 Task: In Heading Arial with underline. Font size of heading  '18'Font style of data Calibri. Font size of data  9Alignment of headline & data Align center. Fill color in heading,  RedFont color of data Black Apply border in Data No BorderIn the sheet  Expense Tracker Logbookbook
Action: Mouse moved to (1005, 138)
Screenshot: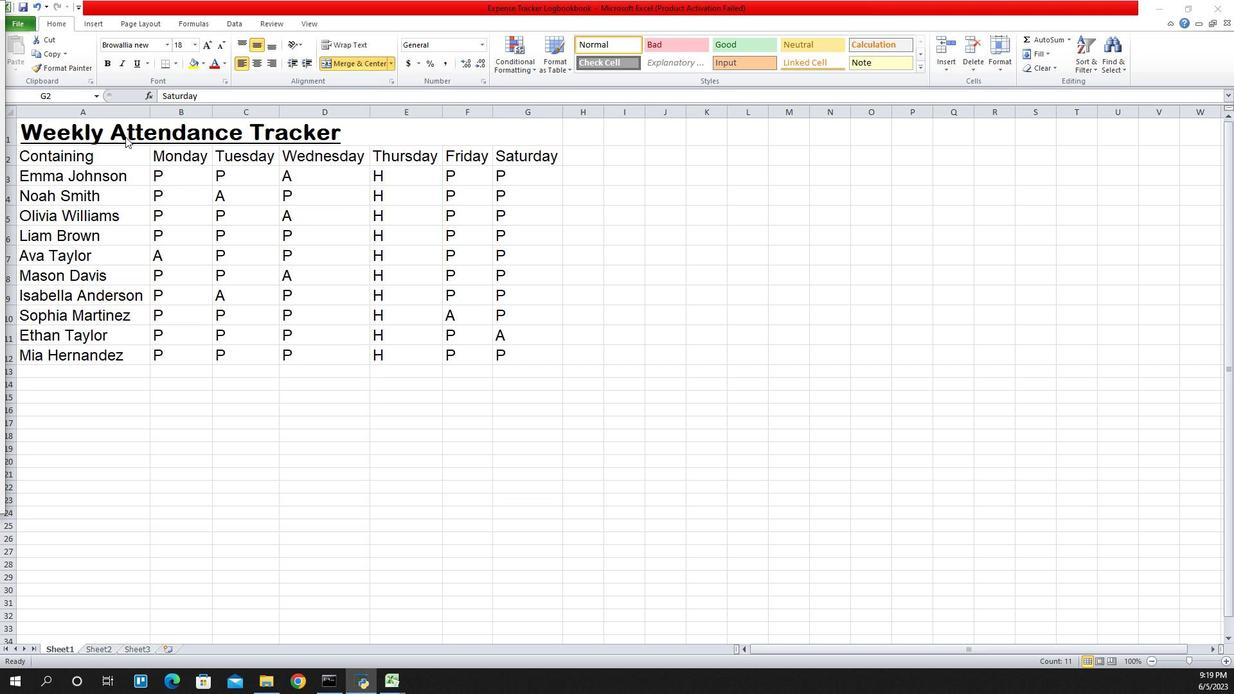 
Action: Mouse pressed left at (1005, 138)
Screenshot: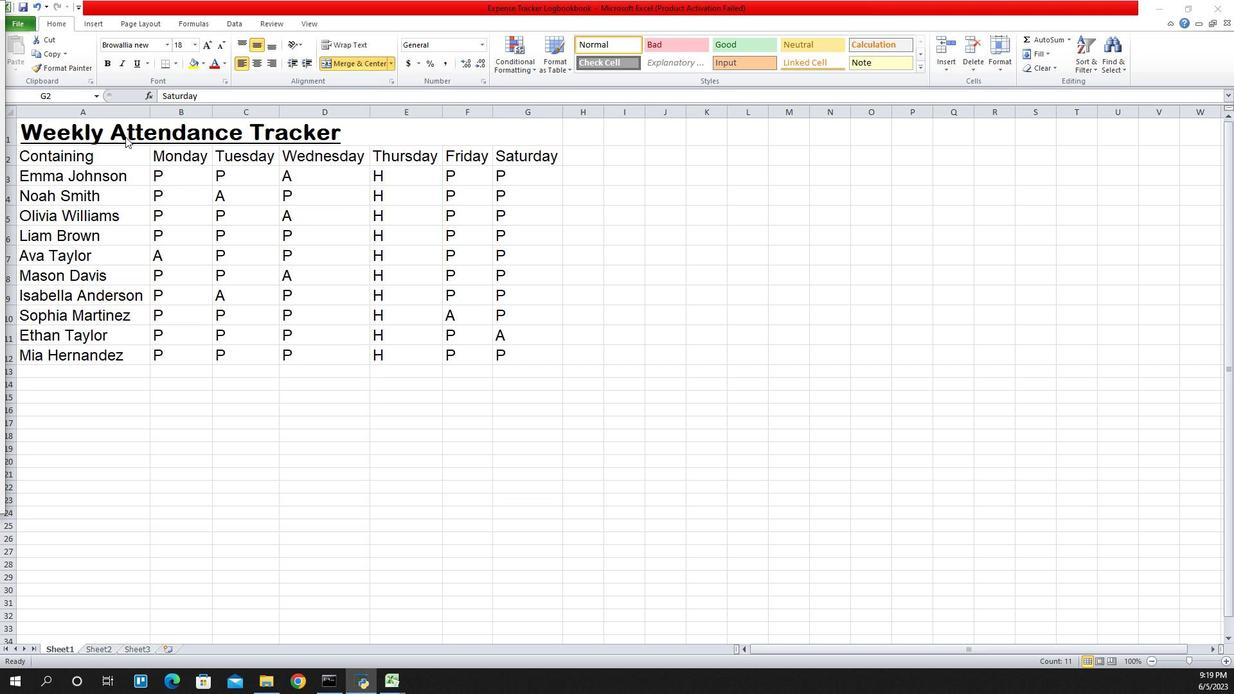 
Action: Mouse moved to (998, 138)
Screenshot: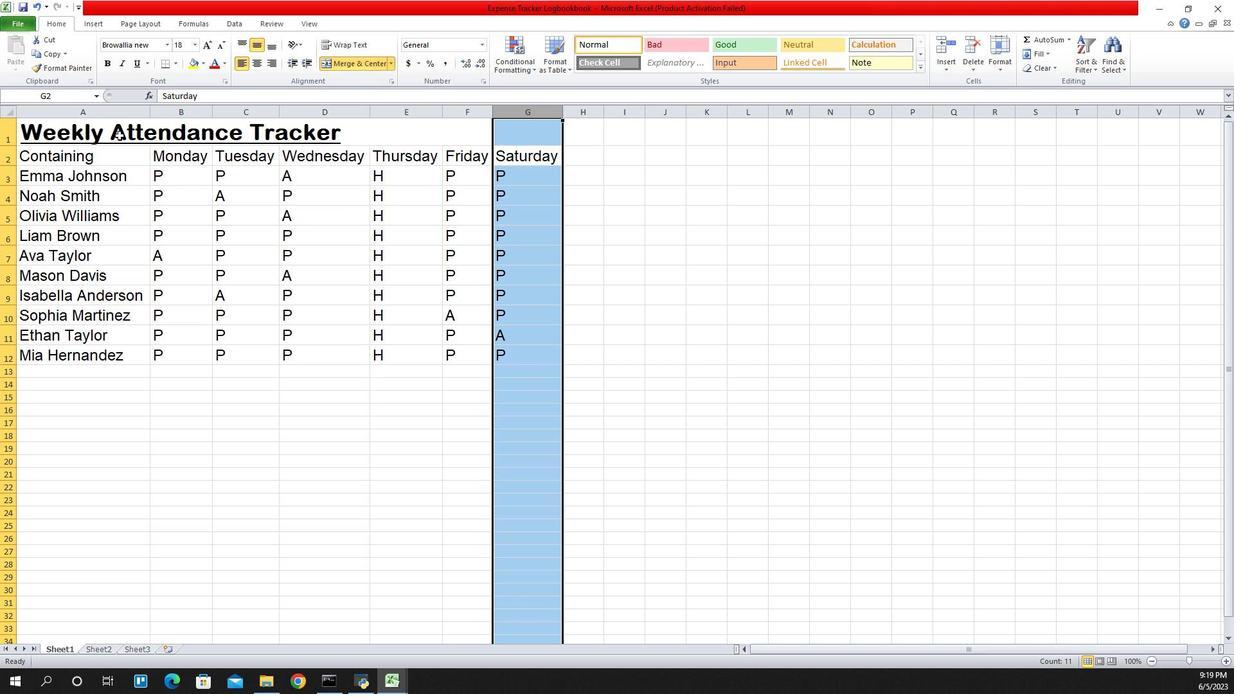 
Action: Mouse pressed left at (998, 138)
Screenshot: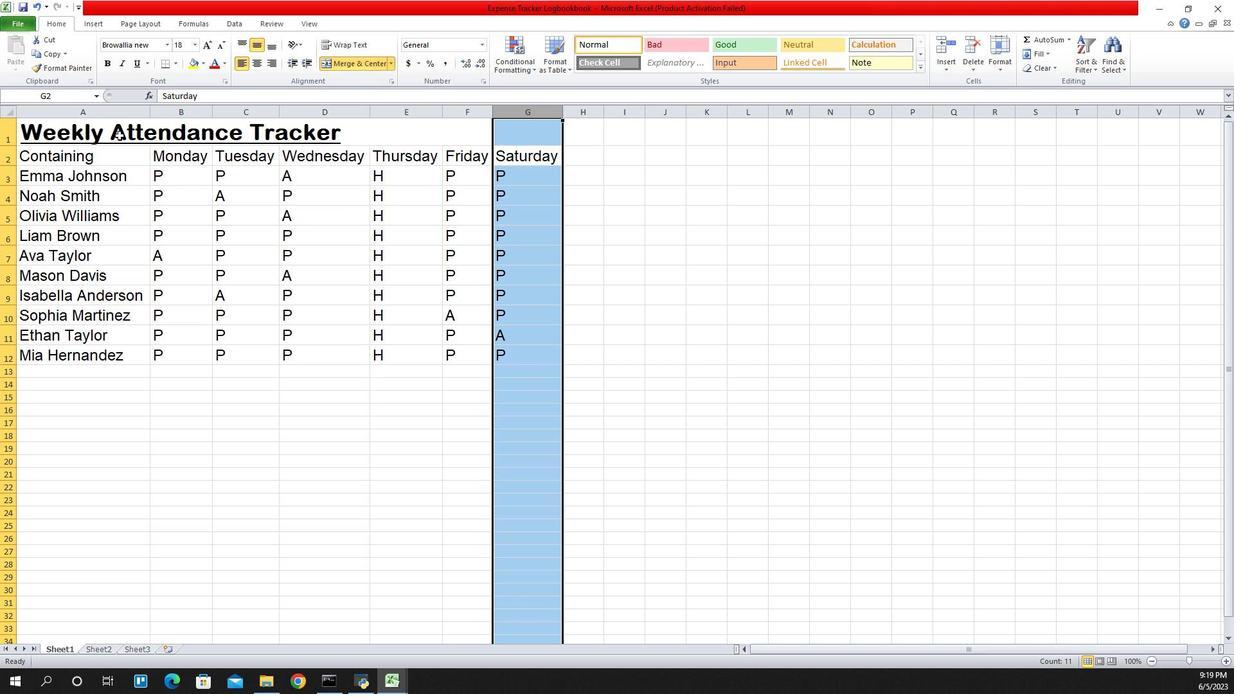 
Action: Mouse moved to (1044, 46)
Screenshot: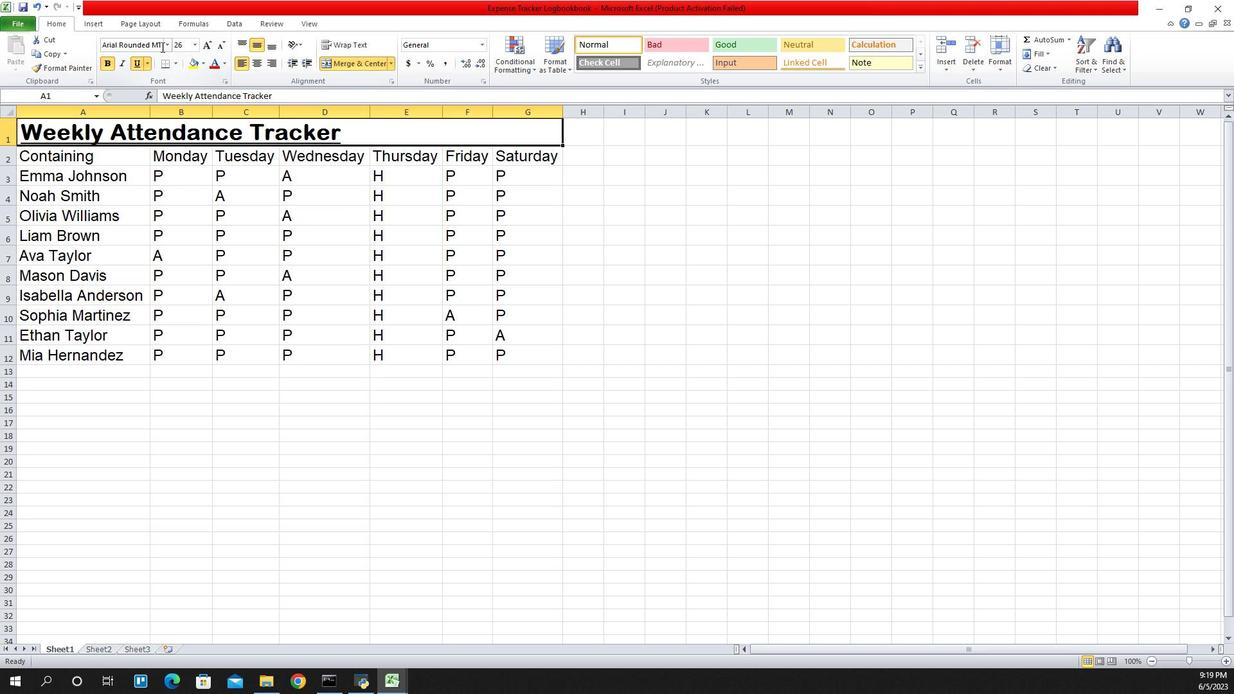 
Action: Mouse pressed left at (1044, 46)
Screenshot: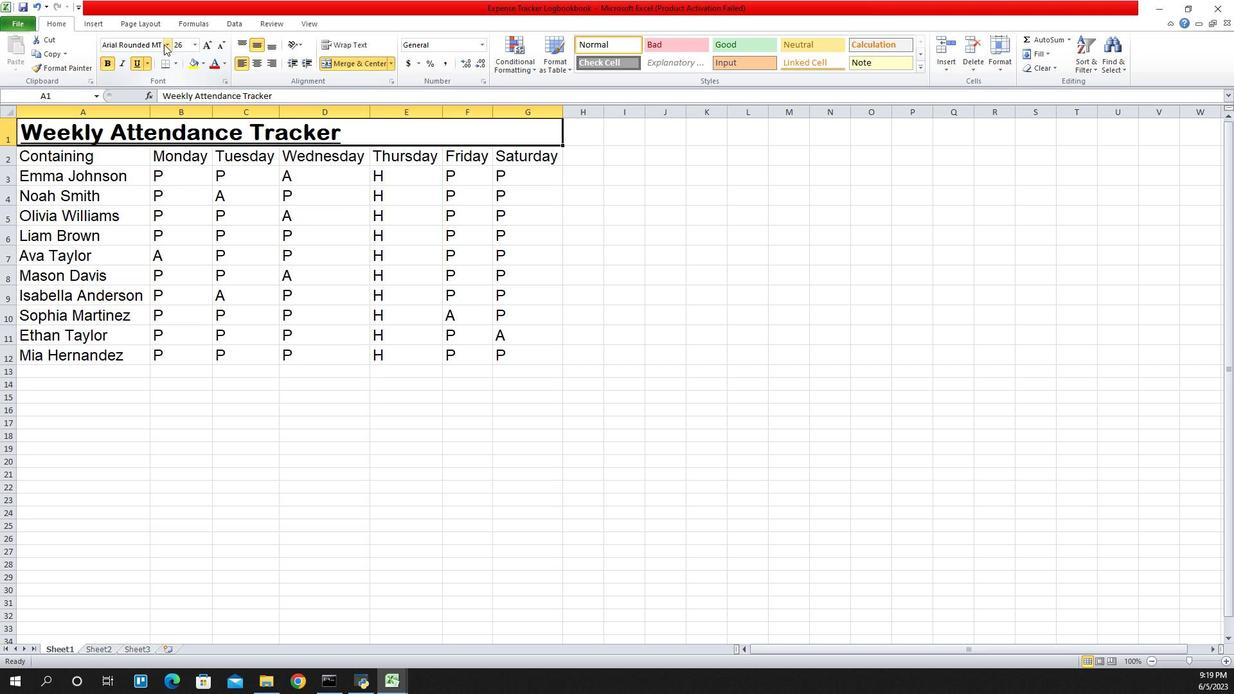 
Action: Mouse moved to (1021, 147)
Screenshot: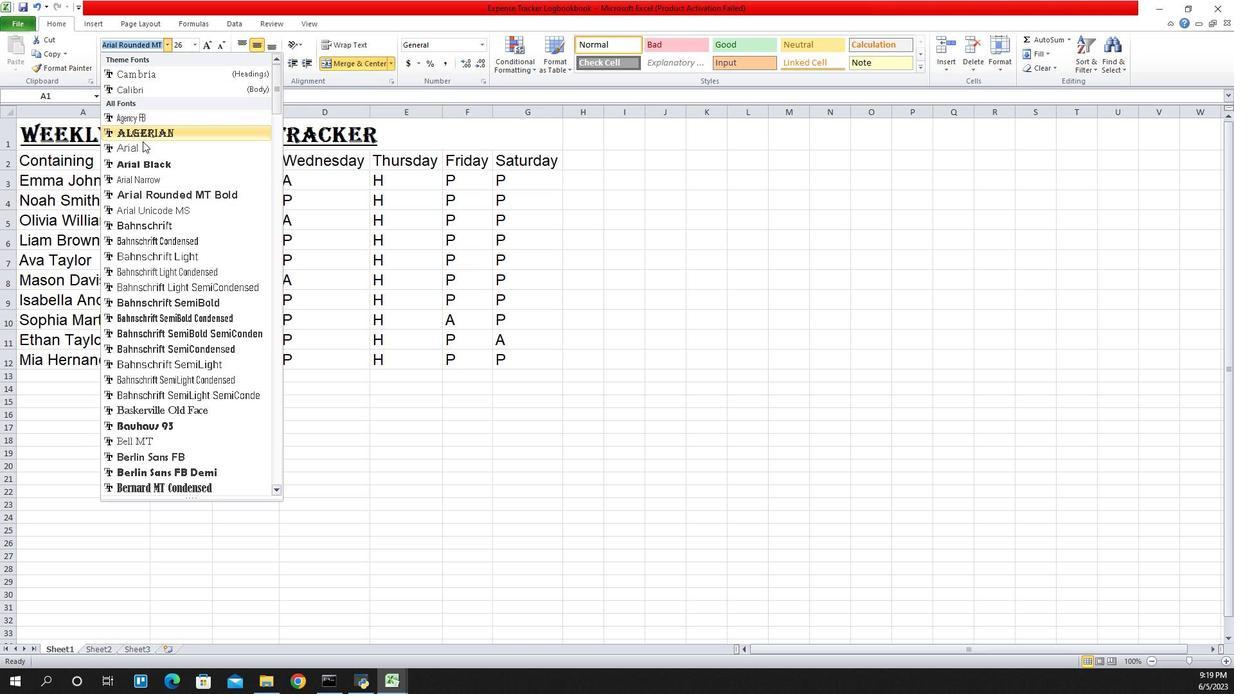 
Action: Mouse pressed left at (1021, 147)
Screenshot: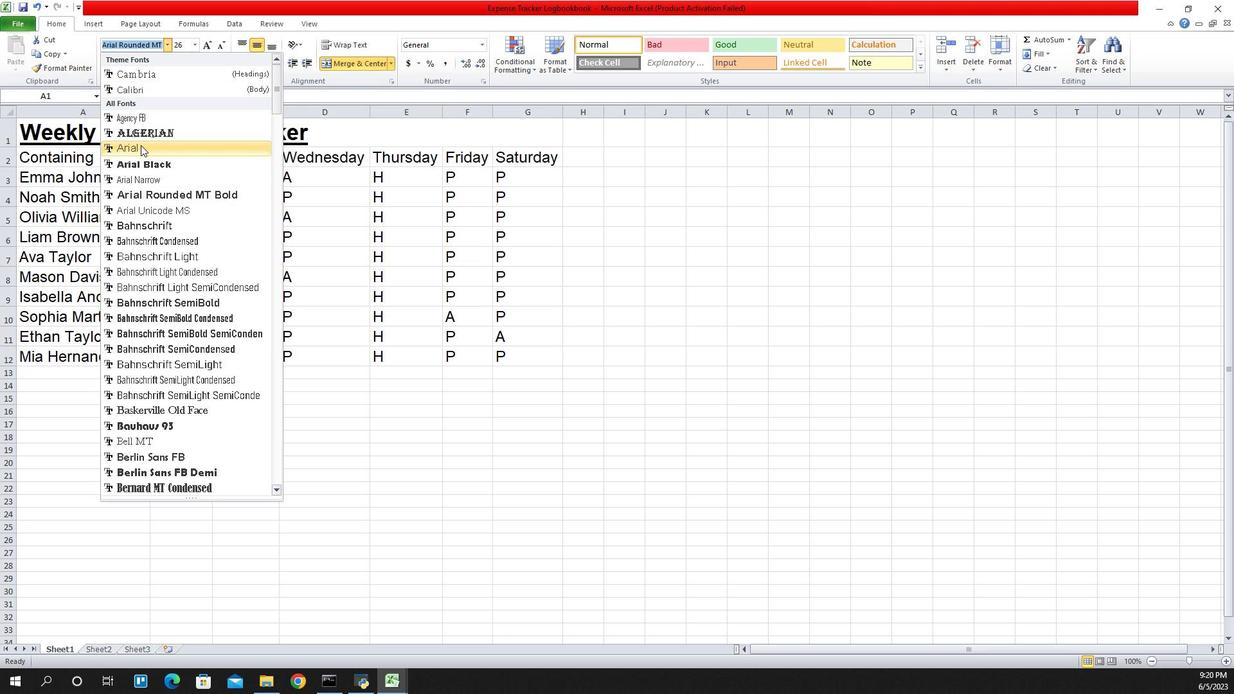 
Action: Mouse moved to (1018, 64)
Screenshot: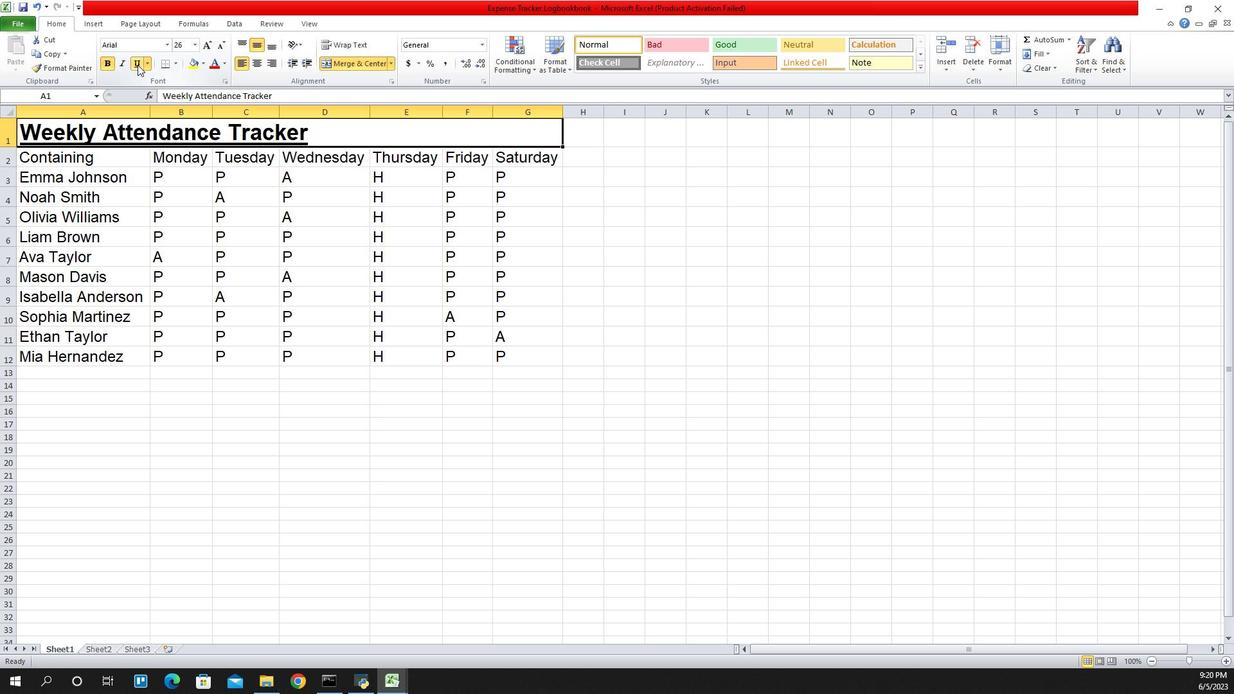 
Action: Mouse pressed left at (1018, 64)
Screenshot: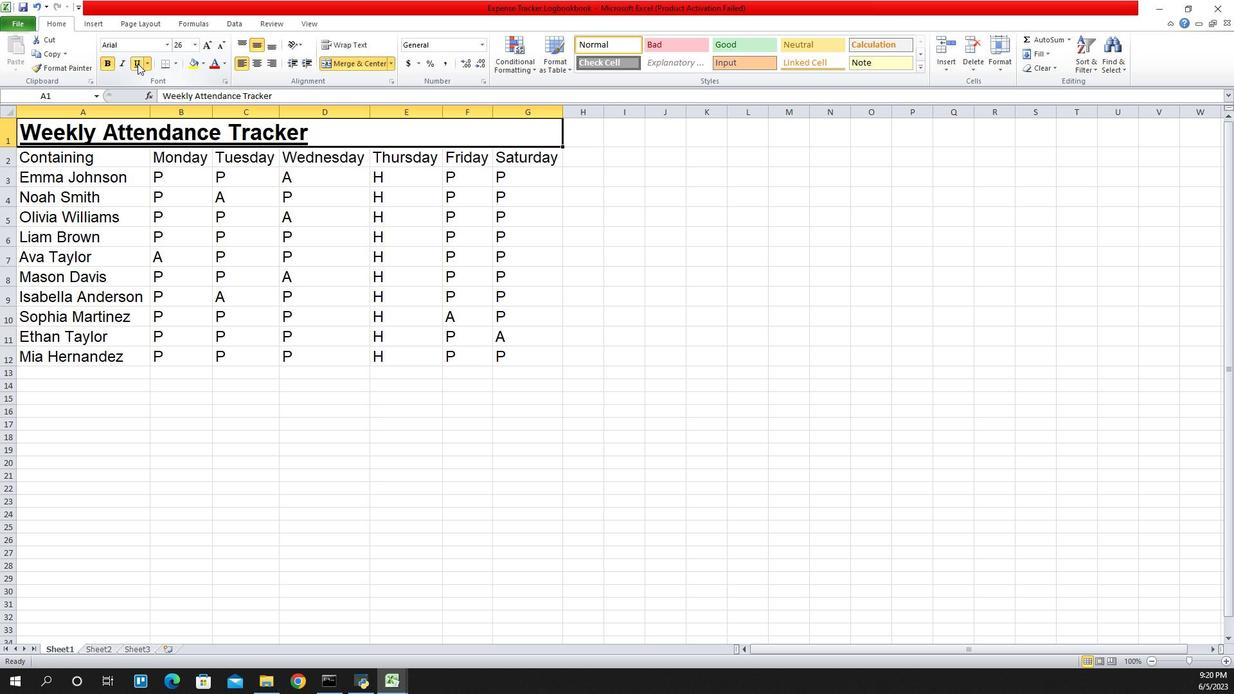 
Action: Mouse pressed left at (1018, 64)
Screenshot: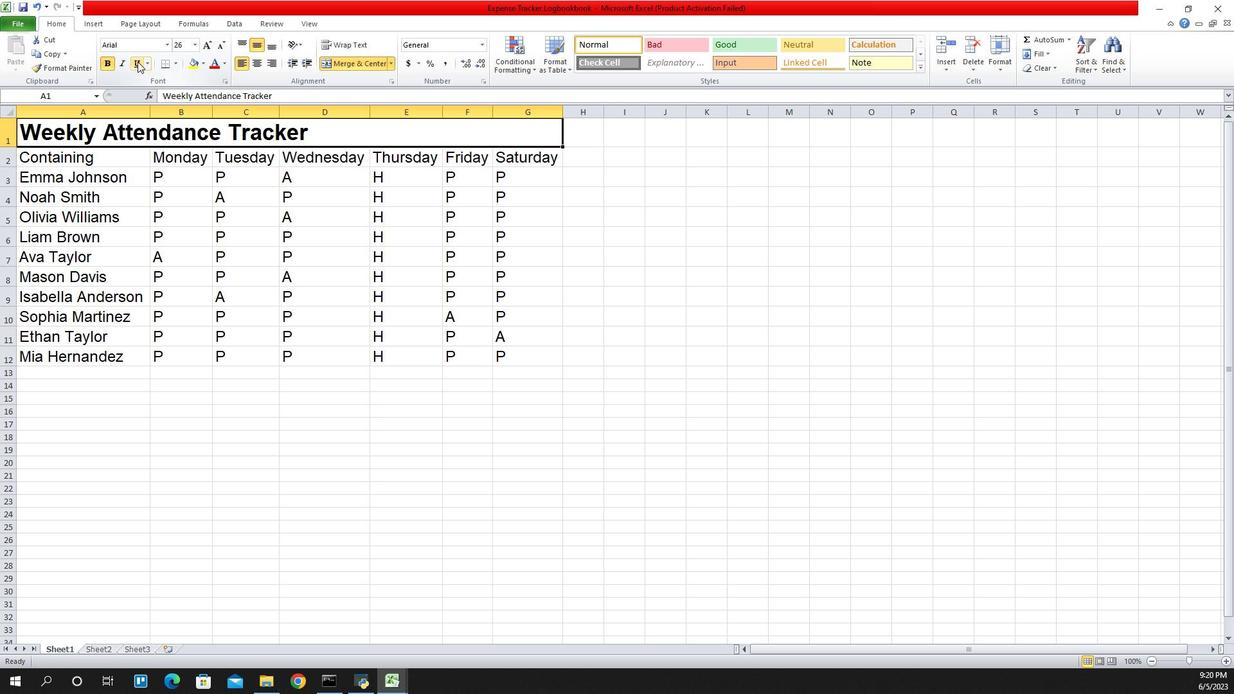 
Action: Mouse moved to (1077, 52)
Screenshot: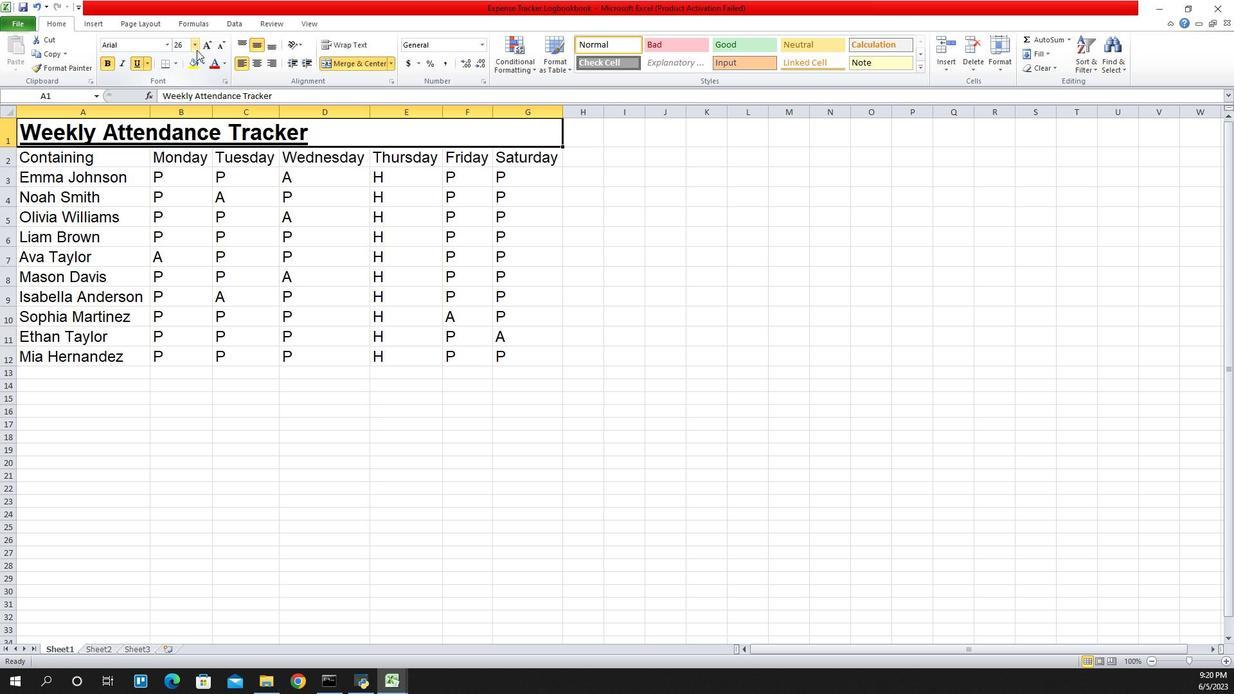 
Action: Mouse pressed left at (1077, 52)
Screenshot: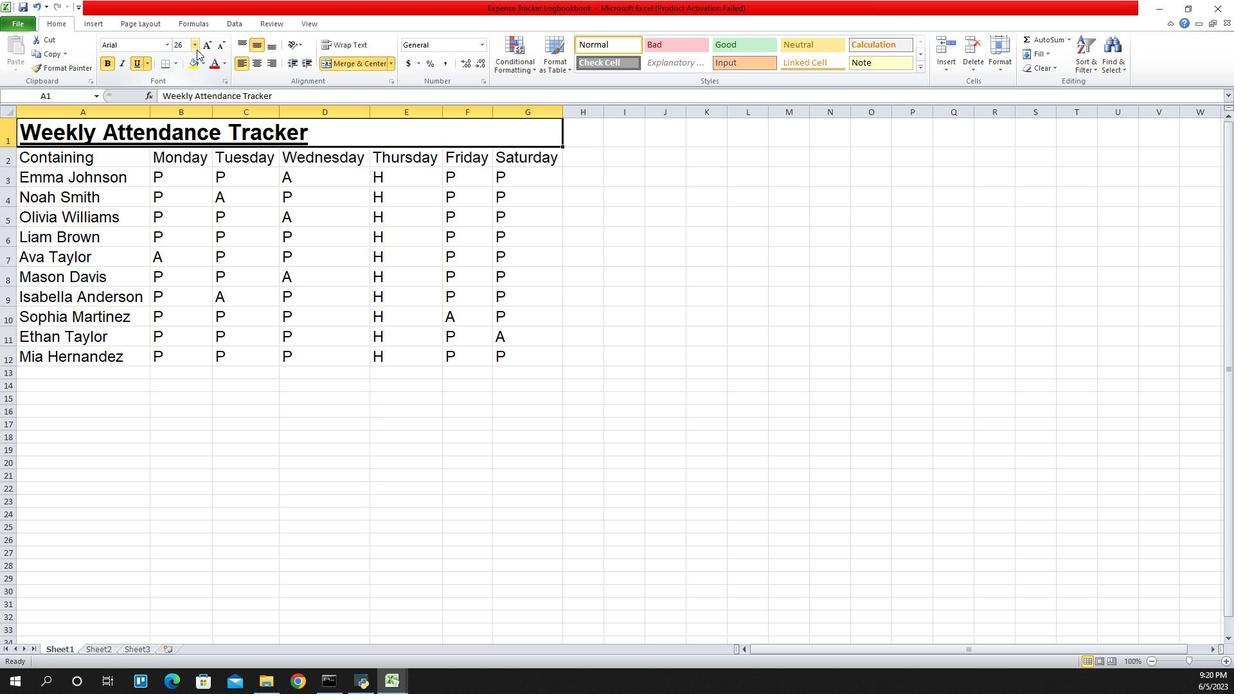 
Action: Mouse moved to (1059, 138)
Screenshot: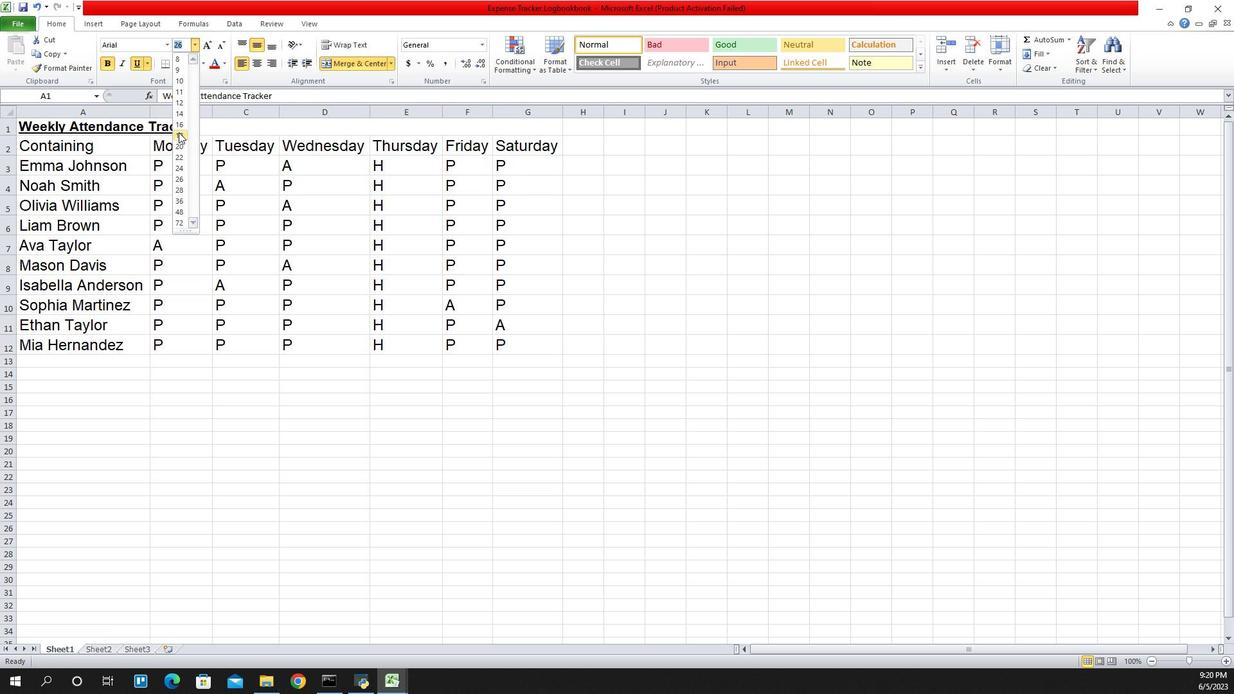 
Action: Mouse pressed left at (1059, 138)
Screenshot: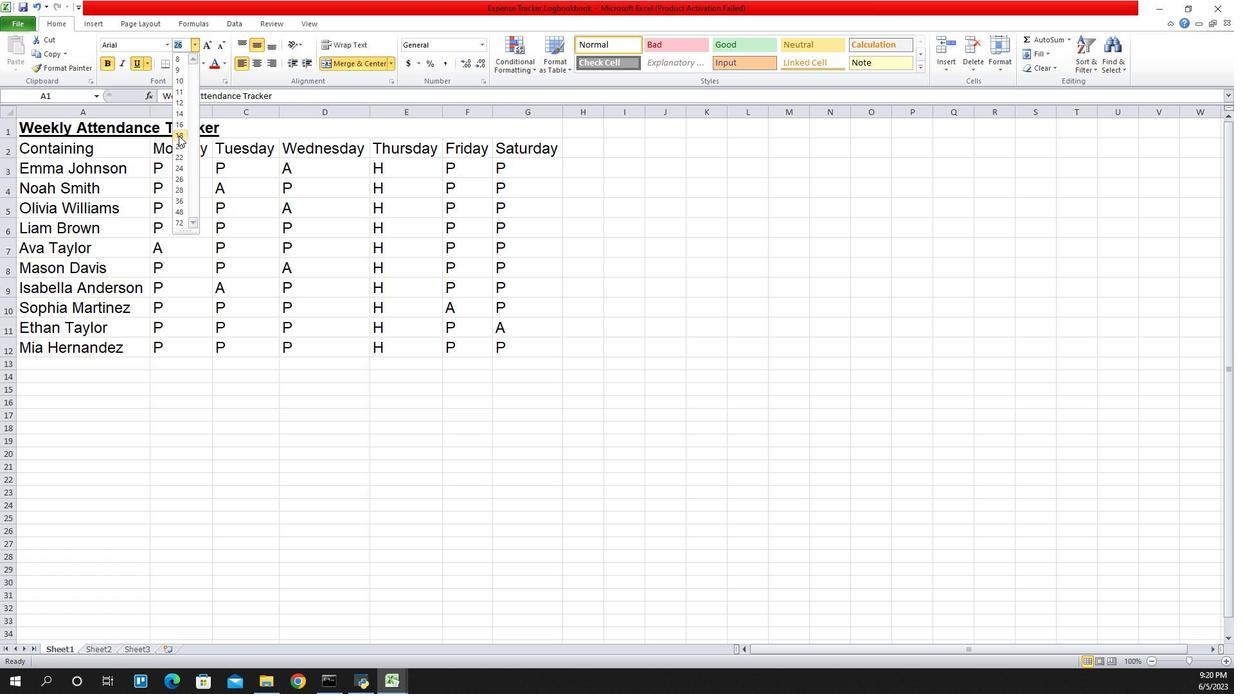 
Action: Mouse moved to (935, 151)
Screenshot: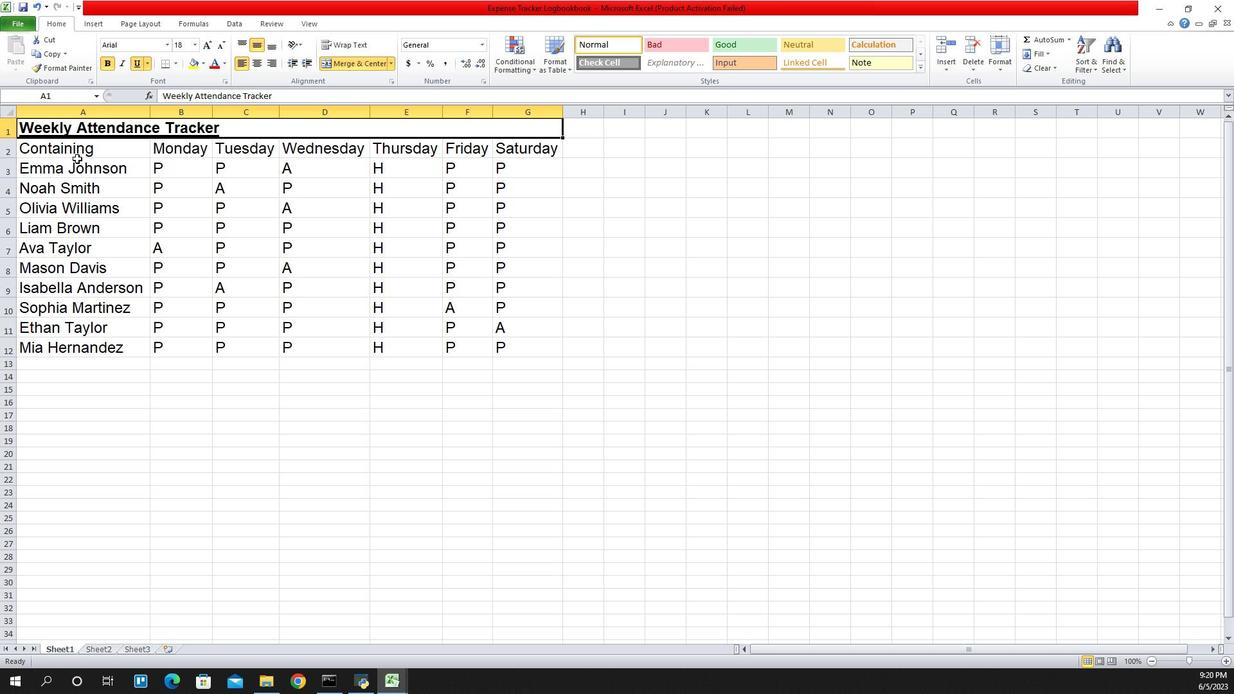 
Action: Mouse pressed left at (935, 151)
Screenshot: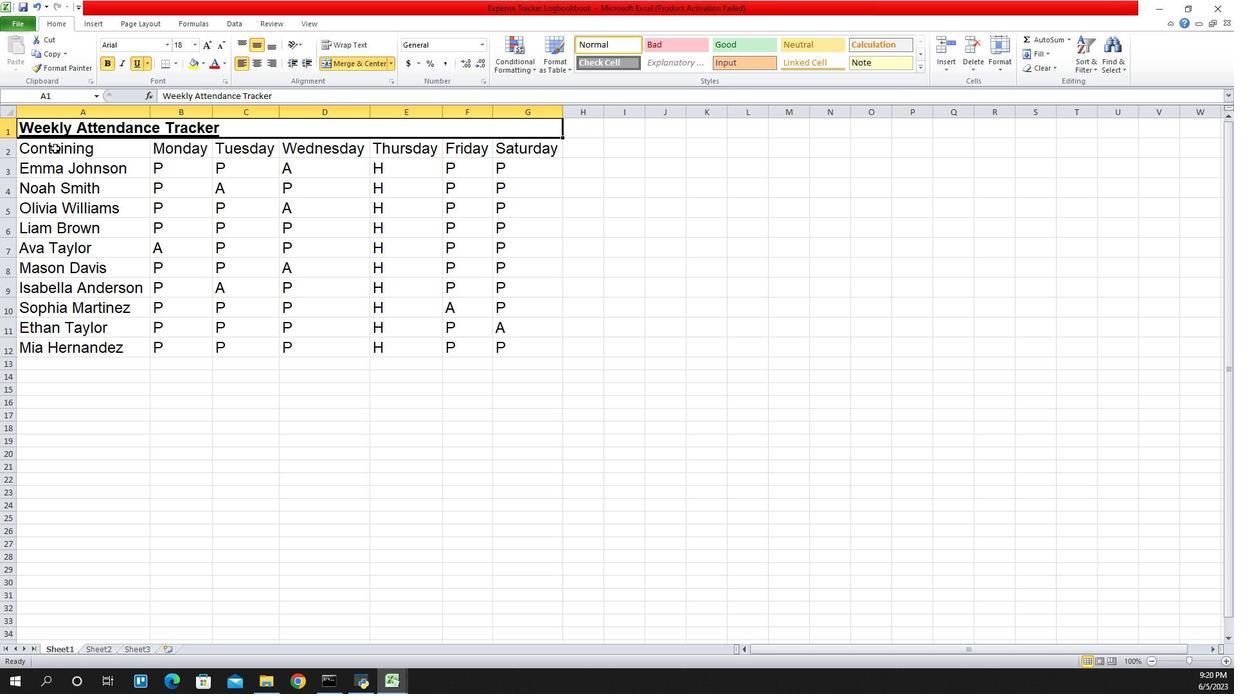
Action: Mouse moved to (1213, 338)
Screenshot: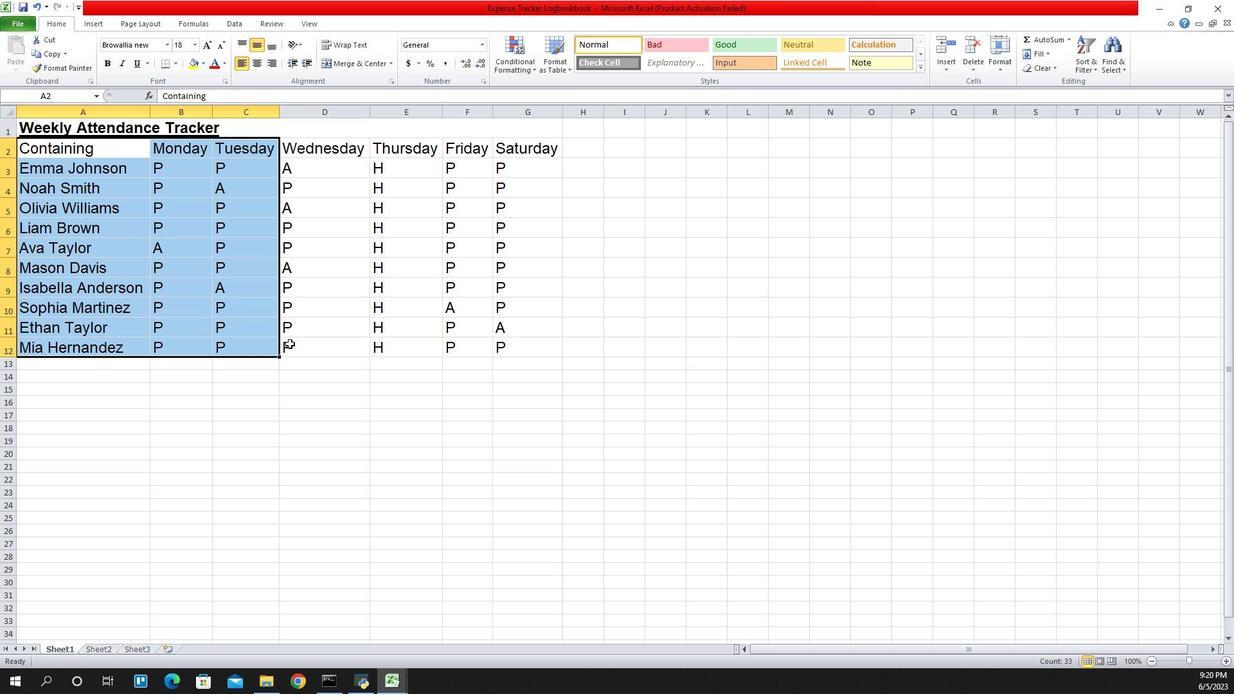 
Action: Mouse pressed left at (1213, 338)
Screenshot: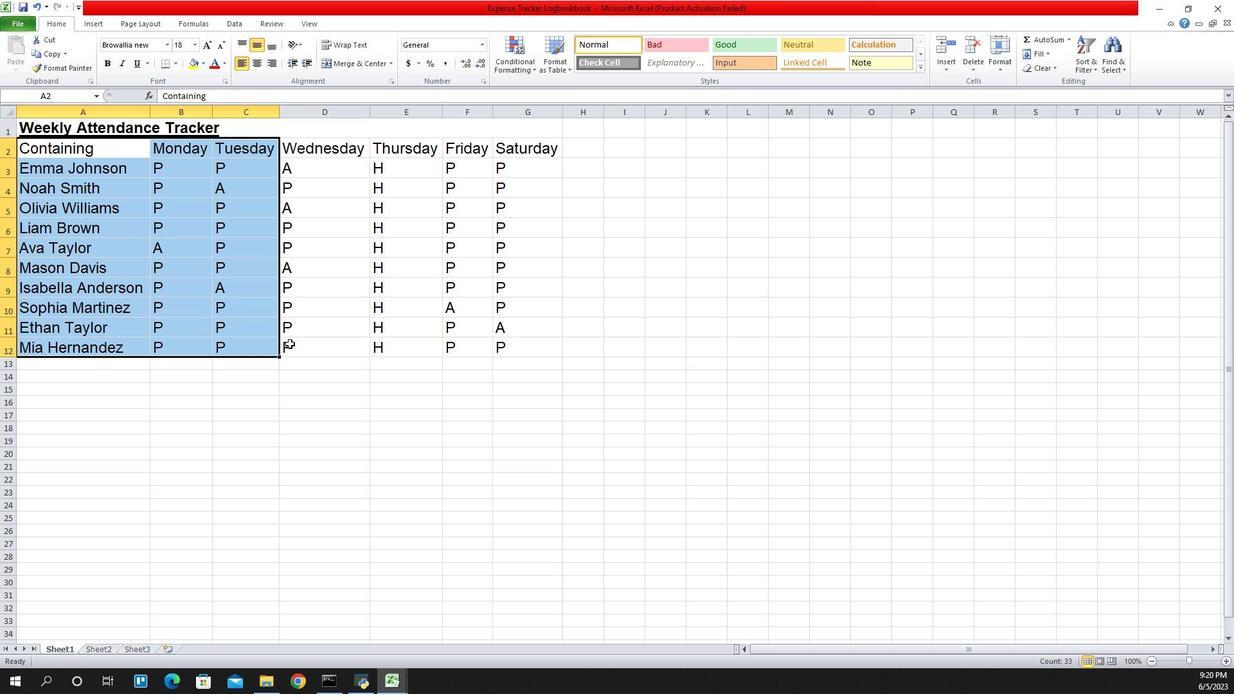 
Action: Mouse moved to (930, 148)
Screenshot: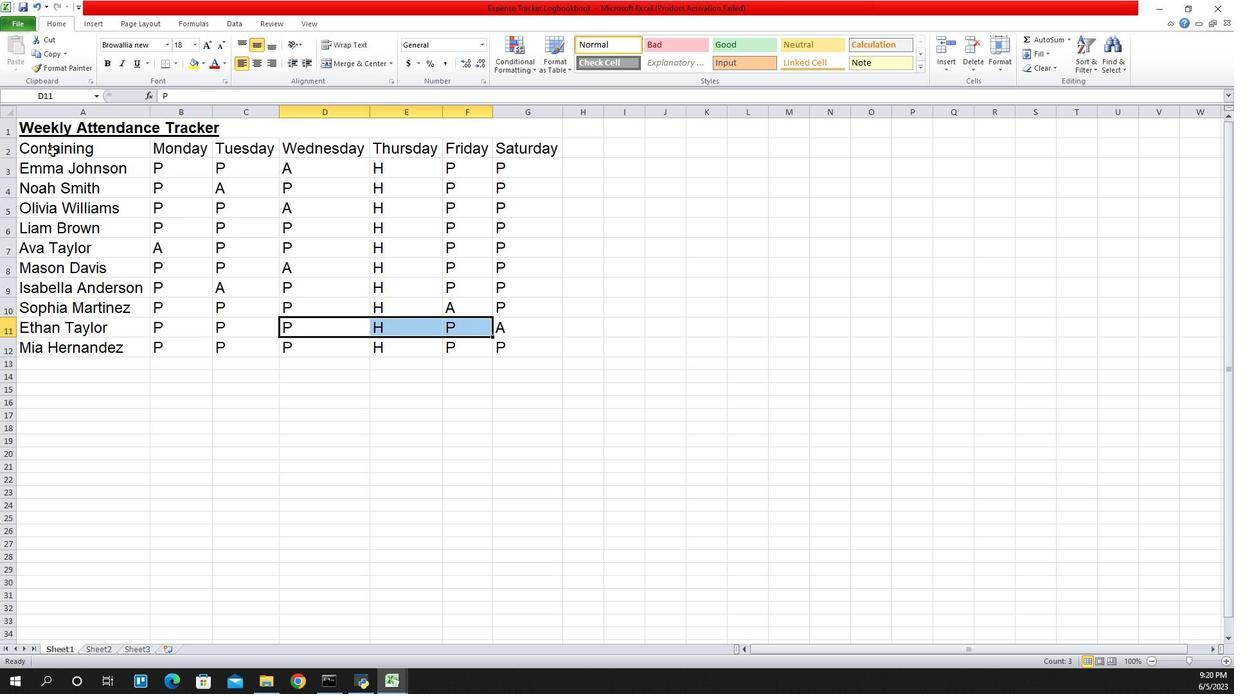 
Action: Mouse pressed left at (930, 148)
Screenshot: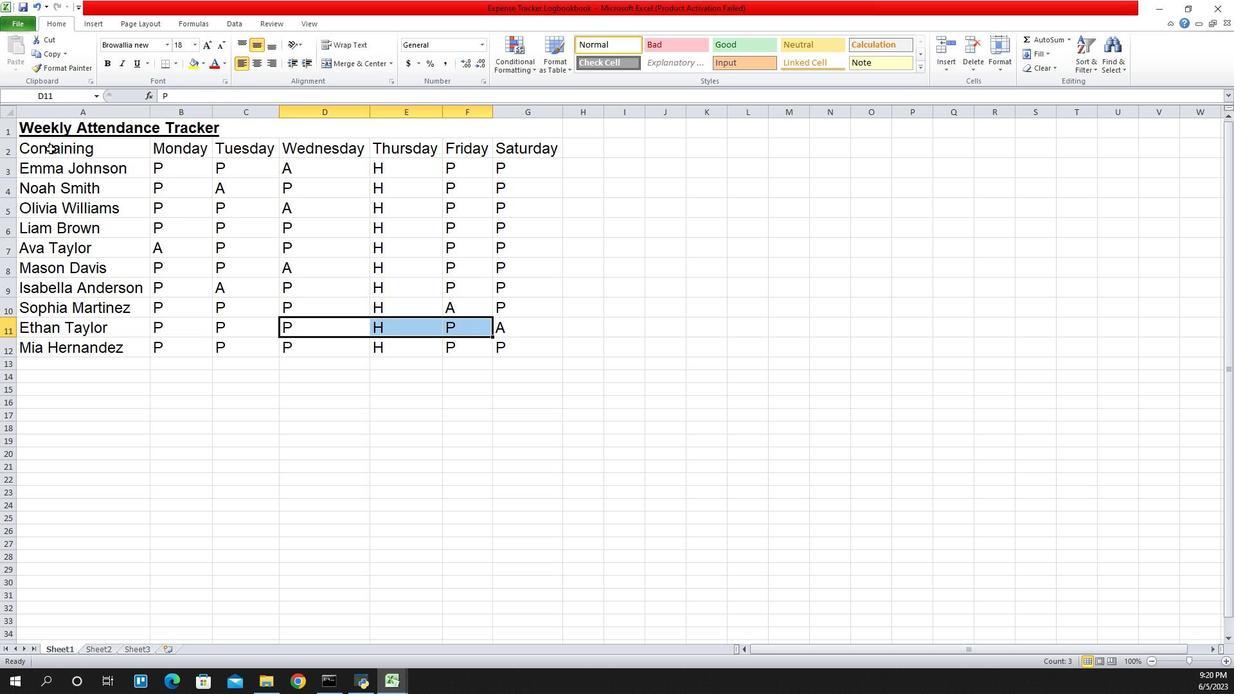 
Action: Mouse moved to (1050, 44)
Screenshot: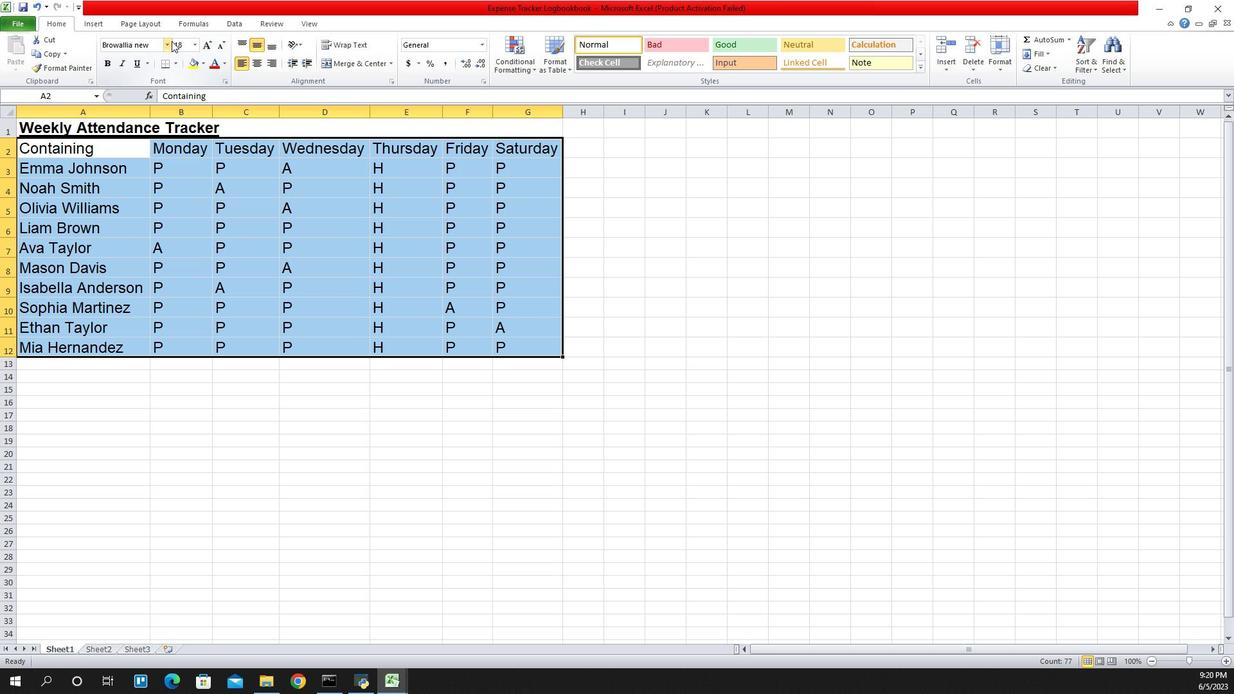 
Action: Mouse pressed left at (1050, 44)
Screenshot: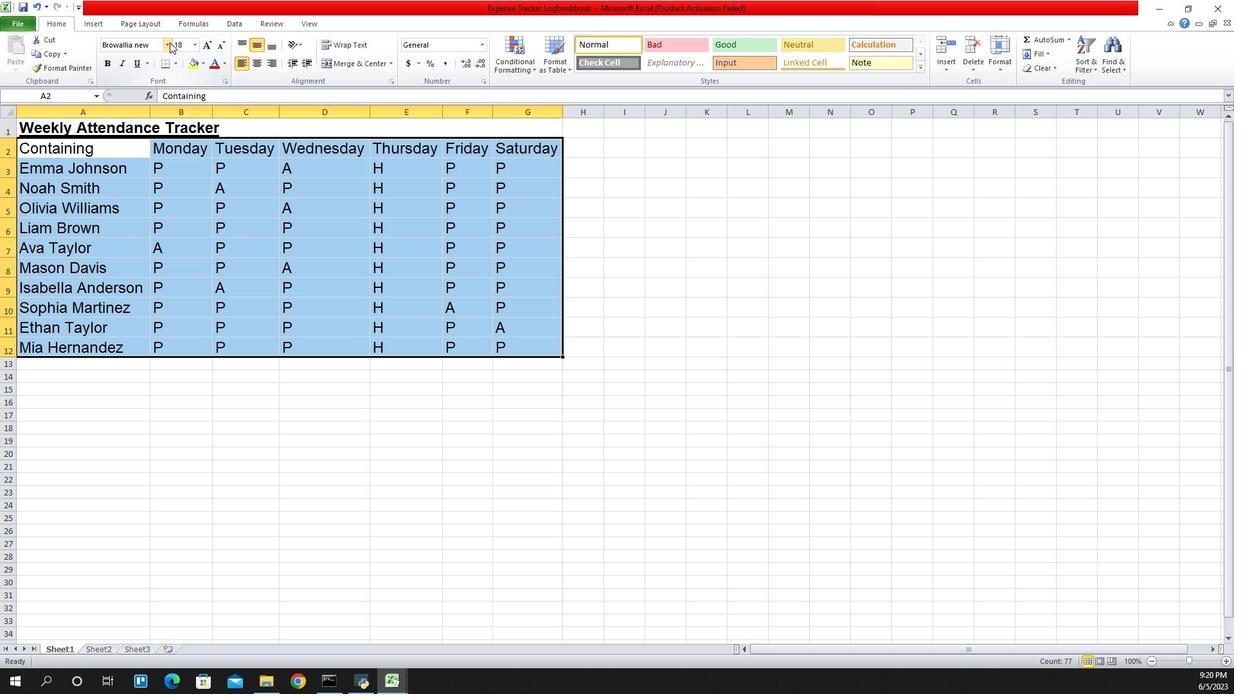 
Action: Mouse moved to (1030, 91)
Screenshot: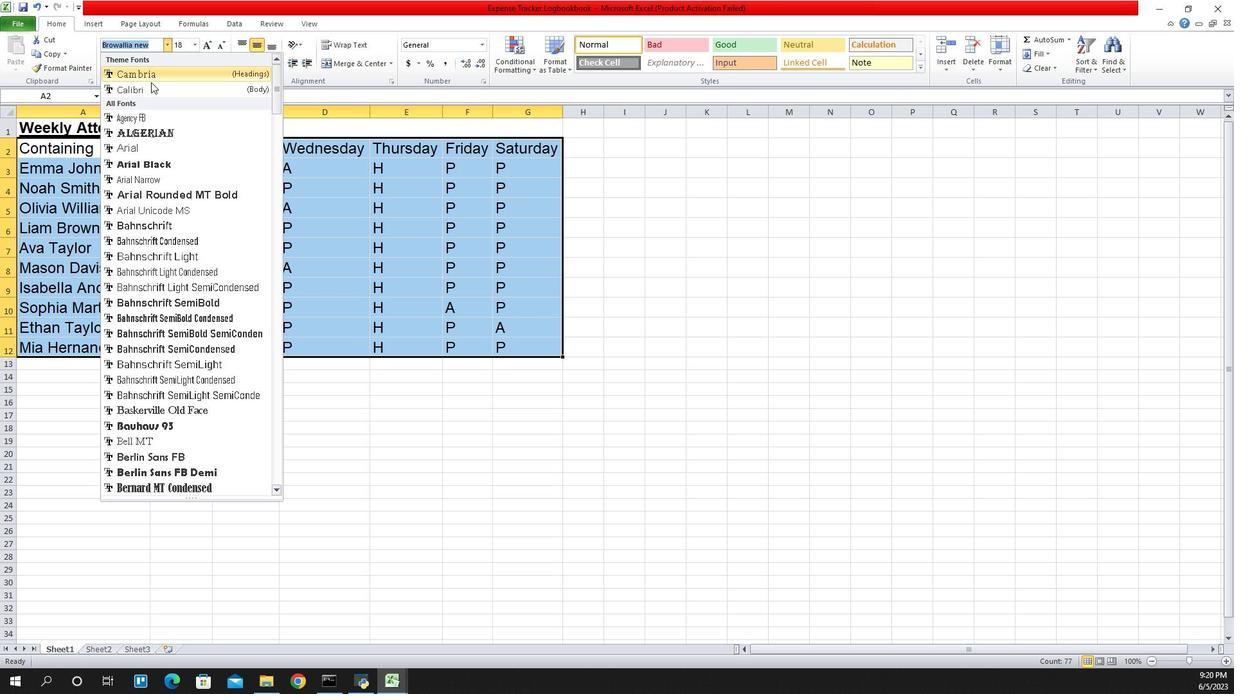 
Action: Mouse pressed left at (1030, 91)
Screenshot: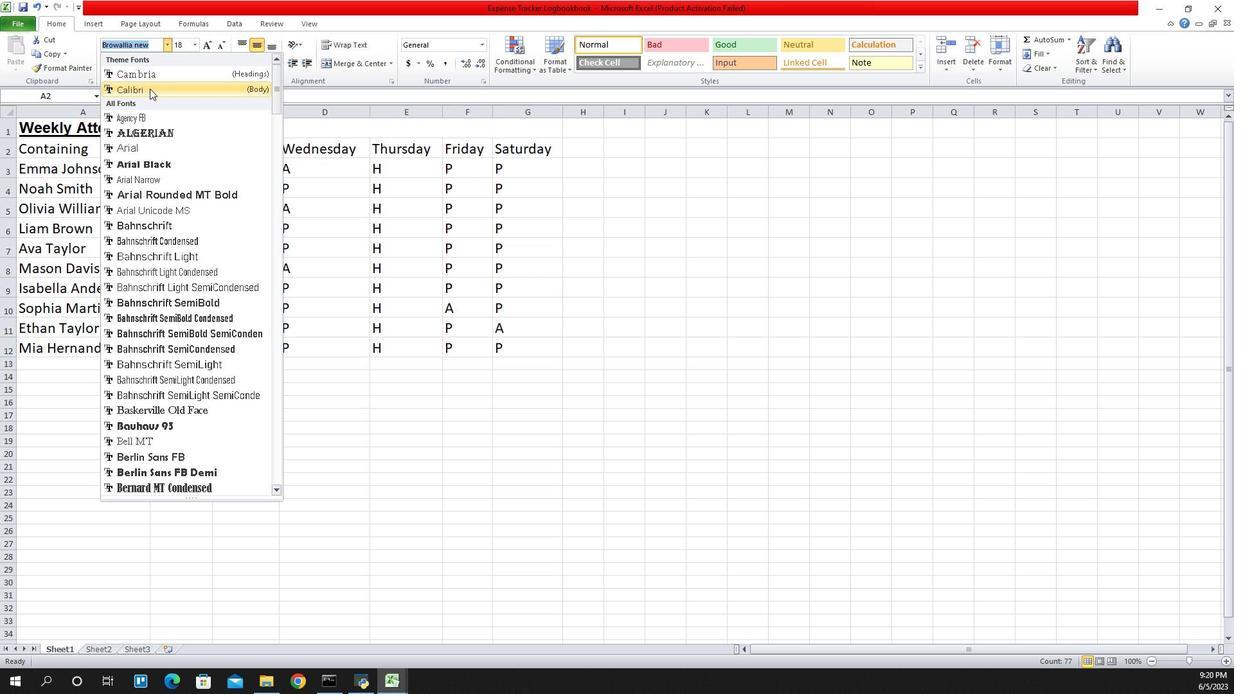 
Action: Mouse moved to (1075, 46)
Screenshot: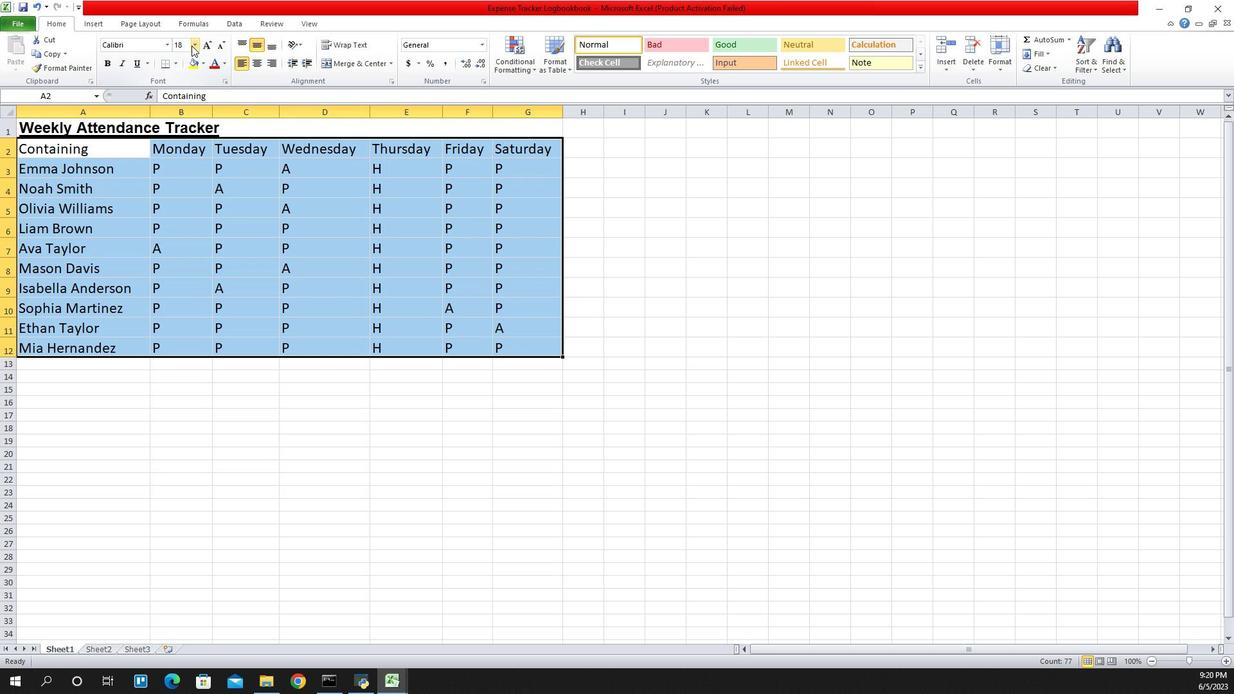 
Action: Mouse pressed left at (1075, 46)
Screenshot: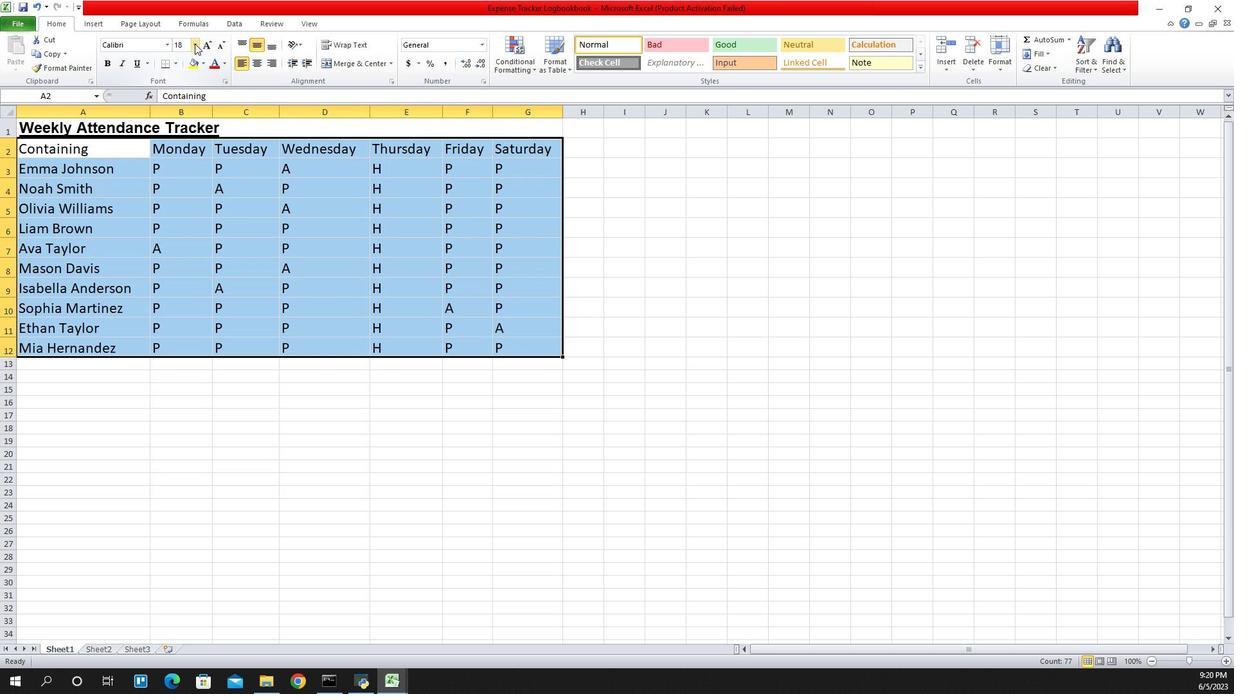 
Action: Mouse moved to (1064, 72)
Screenshot: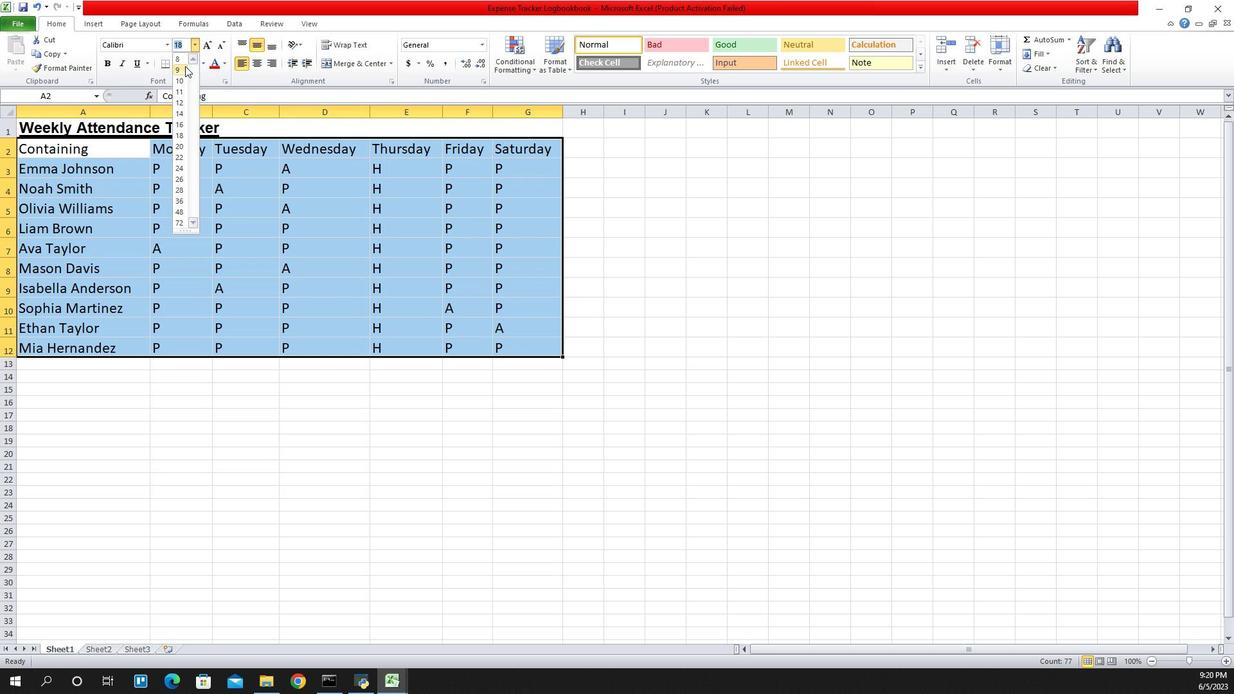 
Action: Mouse pressed left at (1064, 72)
Screenshot: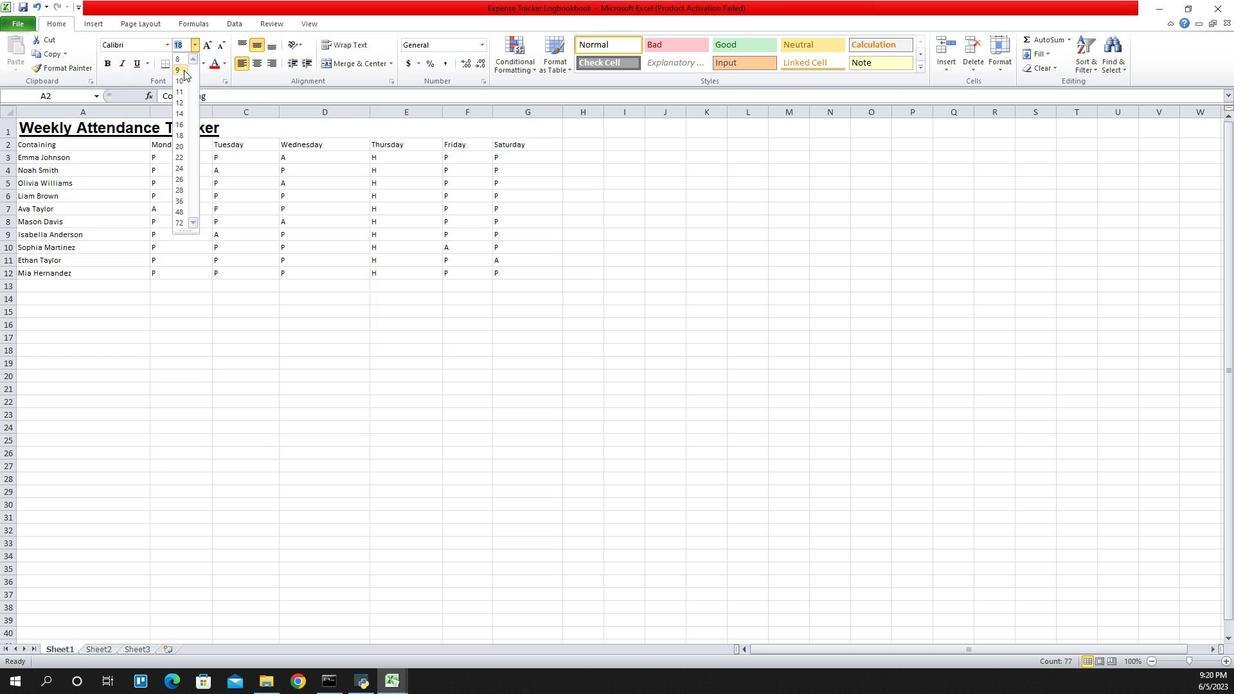 
Action: Mouse moved to (1002, 132)
Screenshot: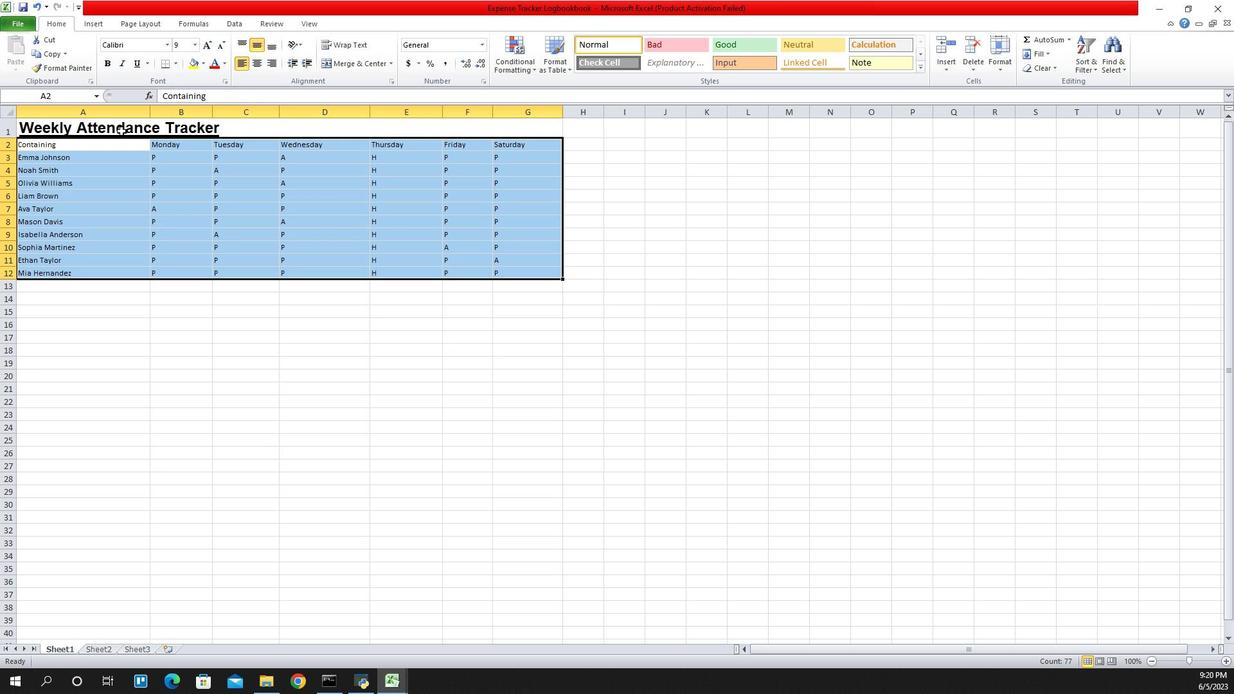 
Action: Mouse pressed left at (1002, 132)
Screenshot: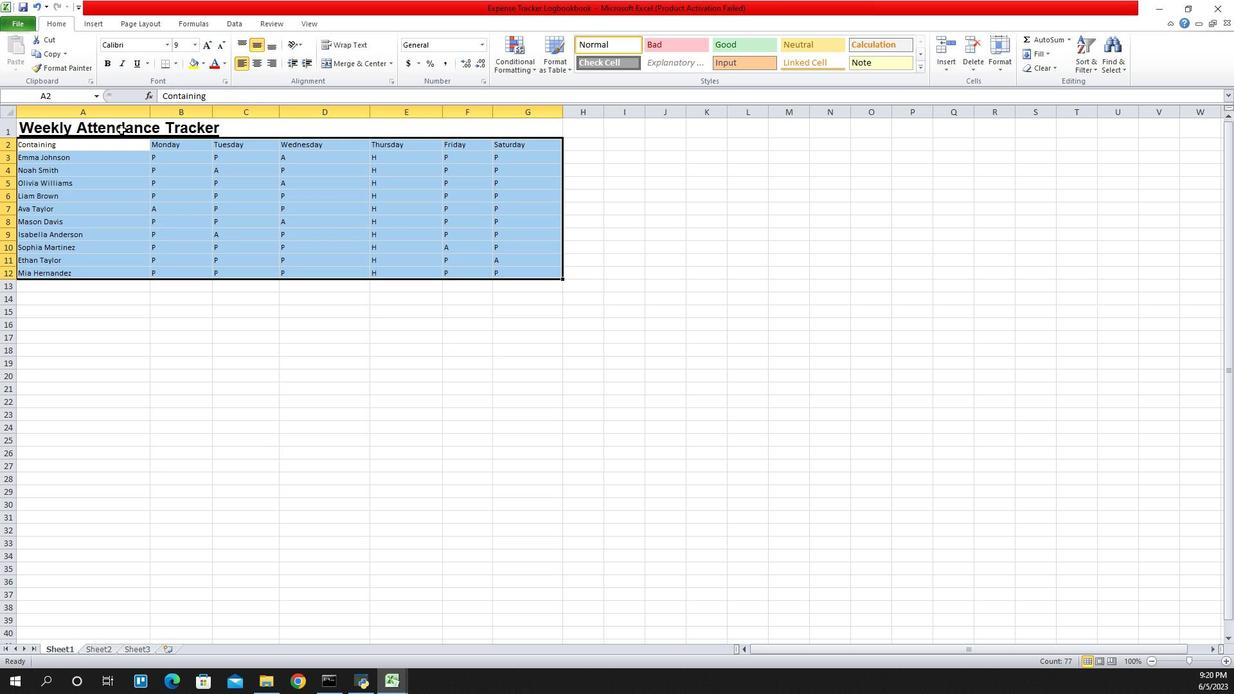 
Action: Mouse moved to (1101, 62)
Screenshot: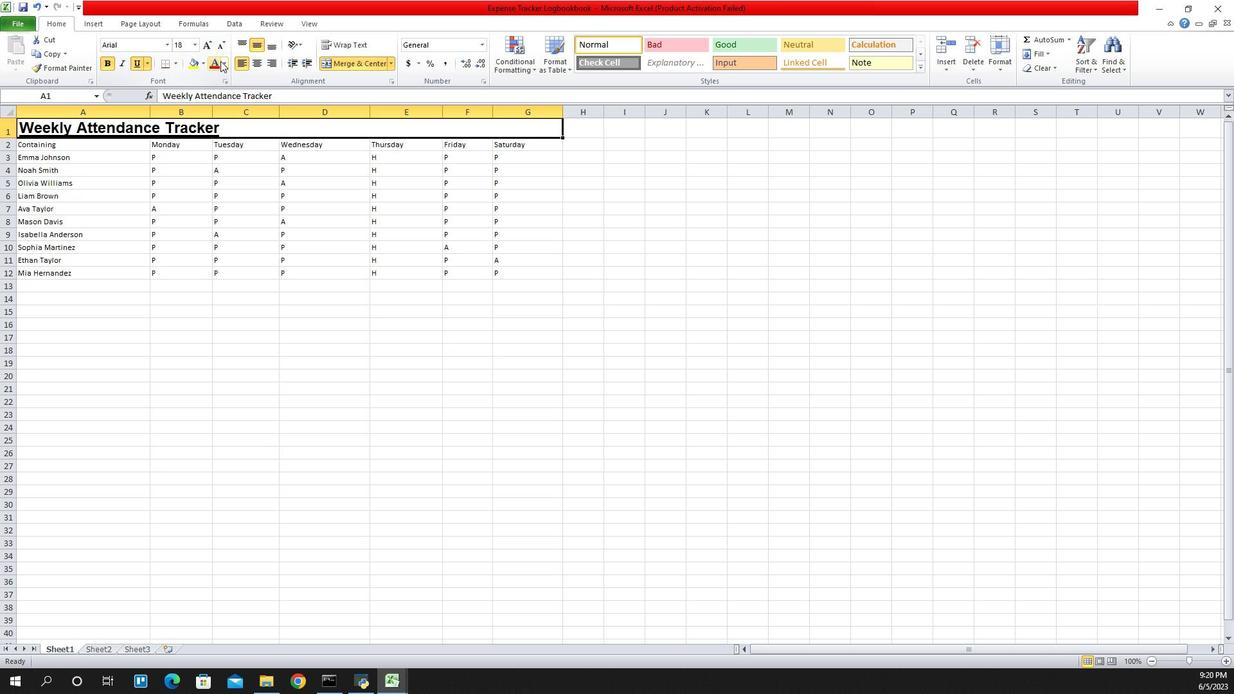 
Action: Mouse pressed left at (1101, 62)
Screenshot: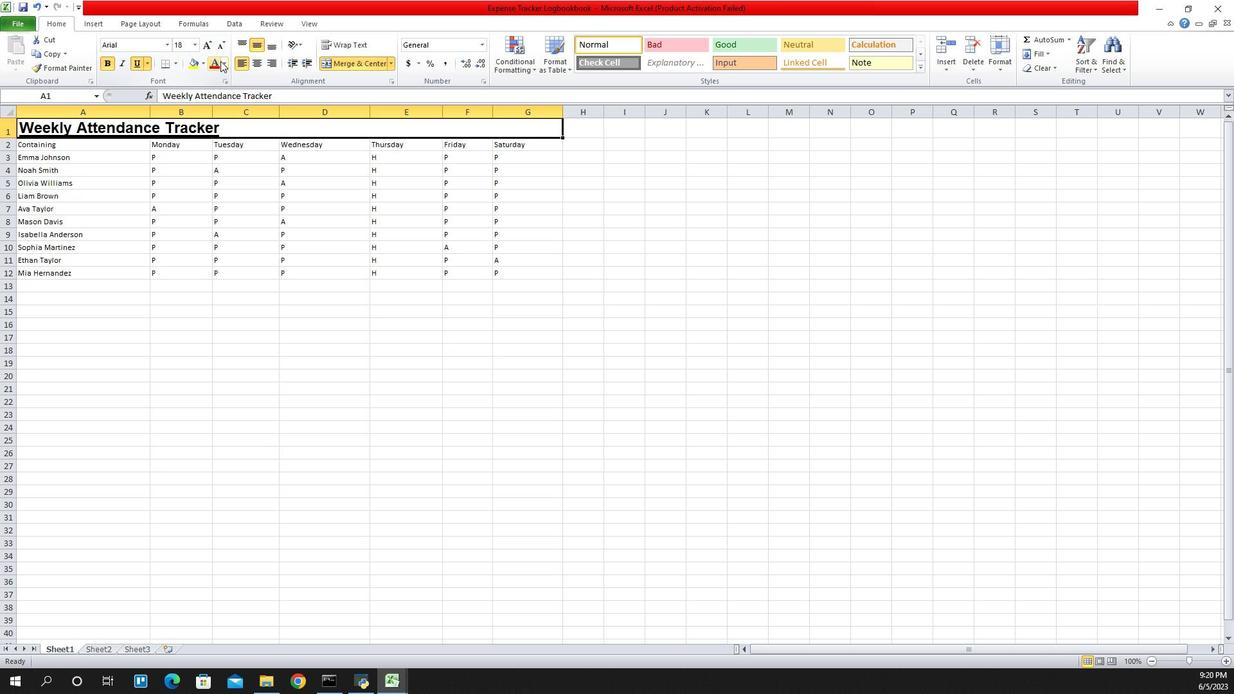 
Action: Mouse moved to (1104, 174)
Screenshot: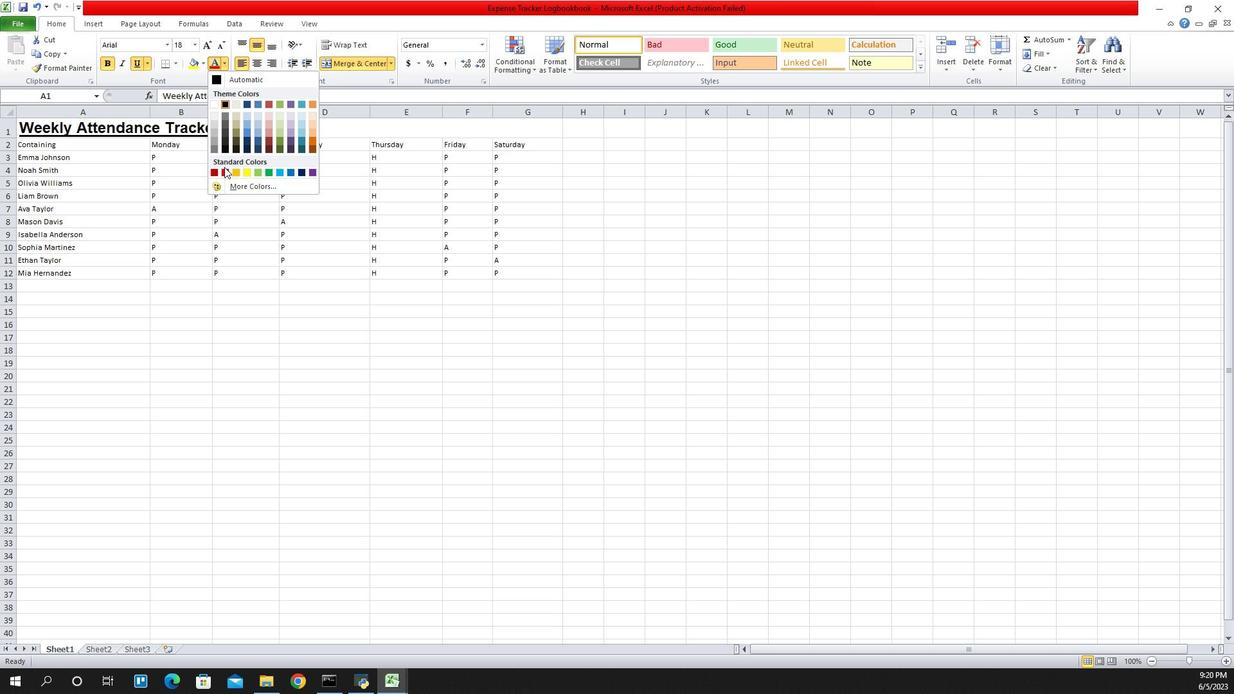 
Action: Mouse pressed left at (1104, 174)
Screenshot: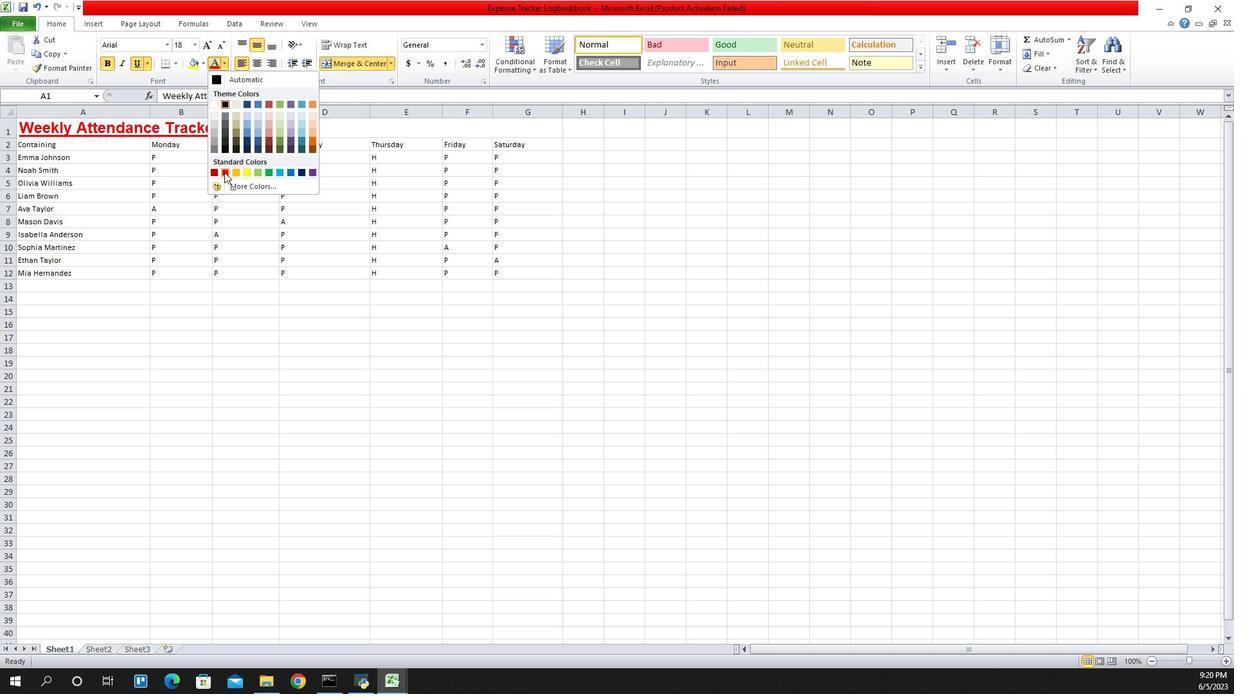 
Action: Mouse moved to (918, 133)
Screenshot: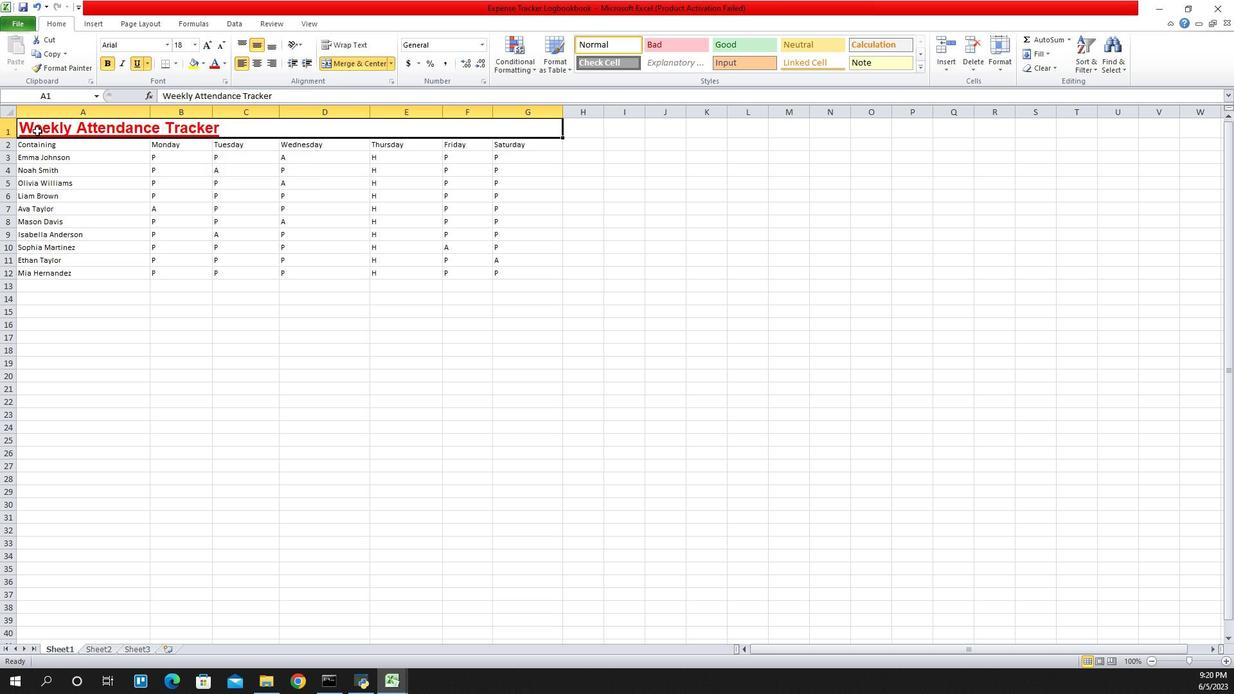 
Action: Mouse pressed left at (918, 133)
Screenshot: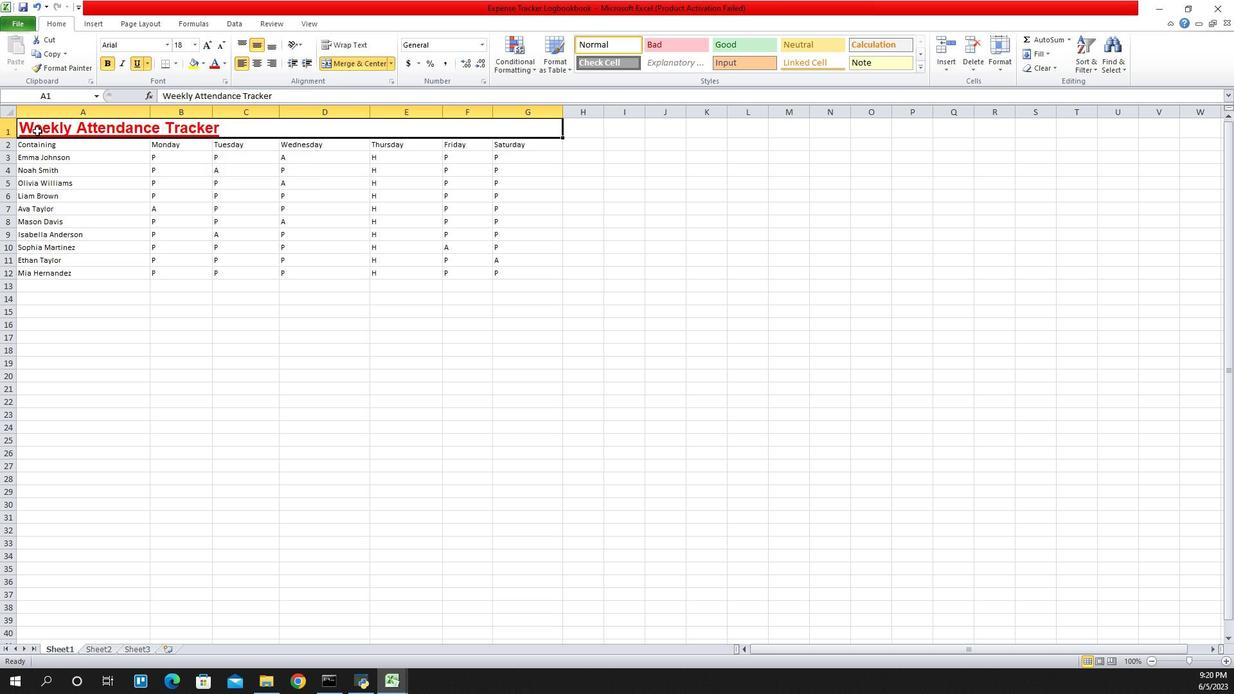 
Action: Mouse moved to (1134, 65)
Screenshot: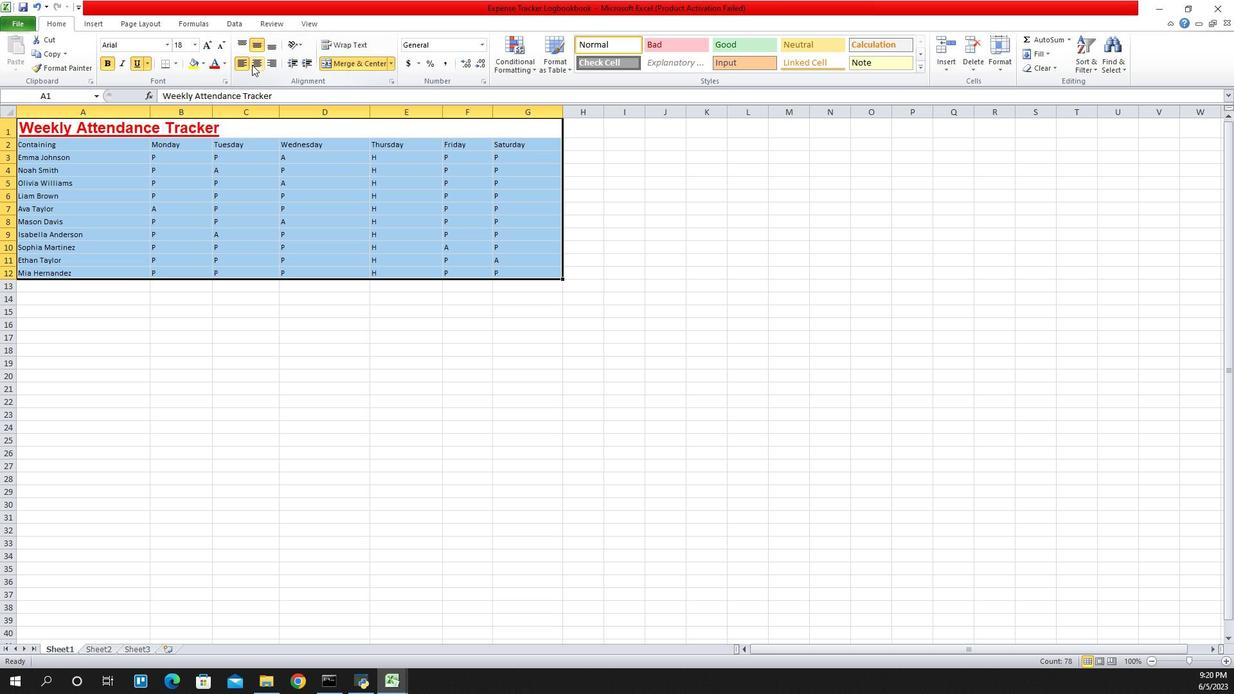 
Action: Mouse pressed left at (1134, 65)
Screenshot: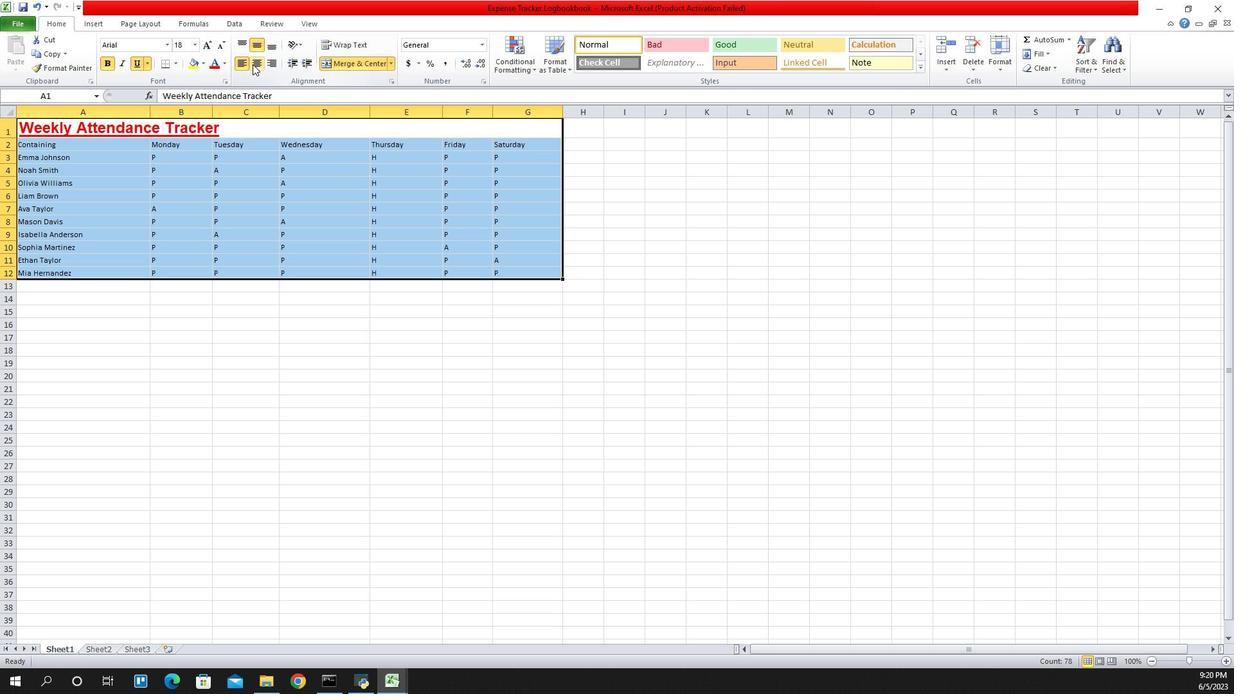 
Action: Mouse moved to (1037, 151)
Screenshot: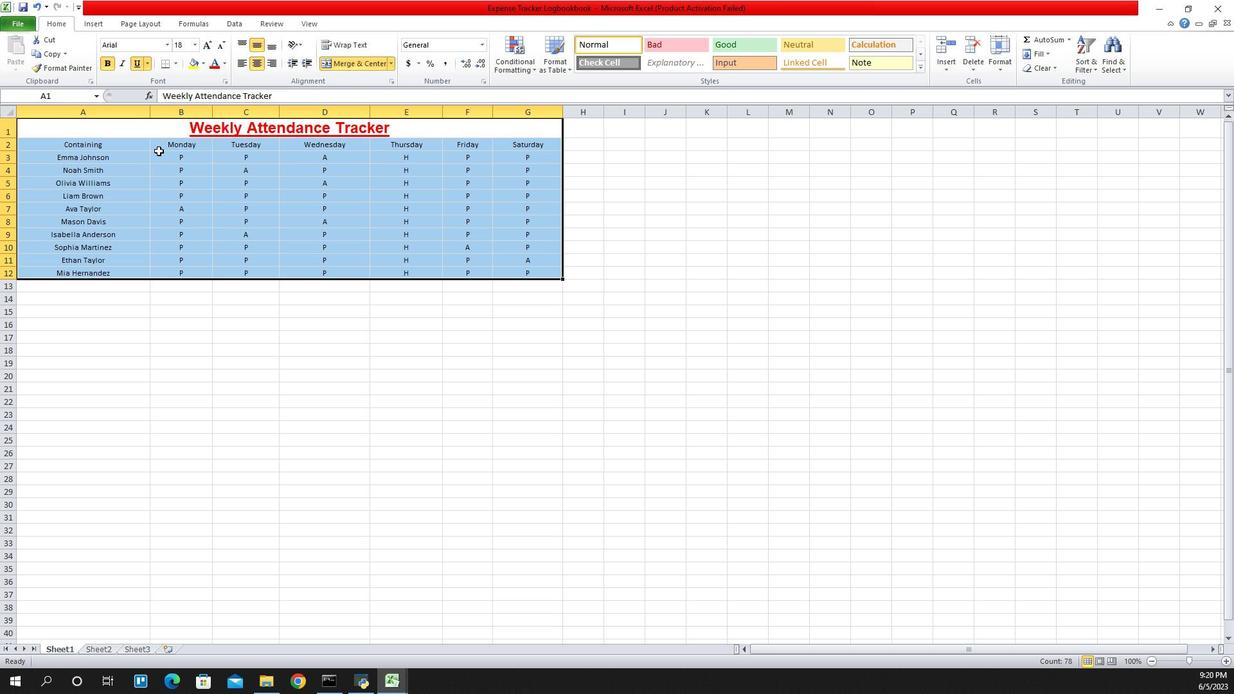 
Action: Mouse pressed left at (1037, 151)
Screenshot: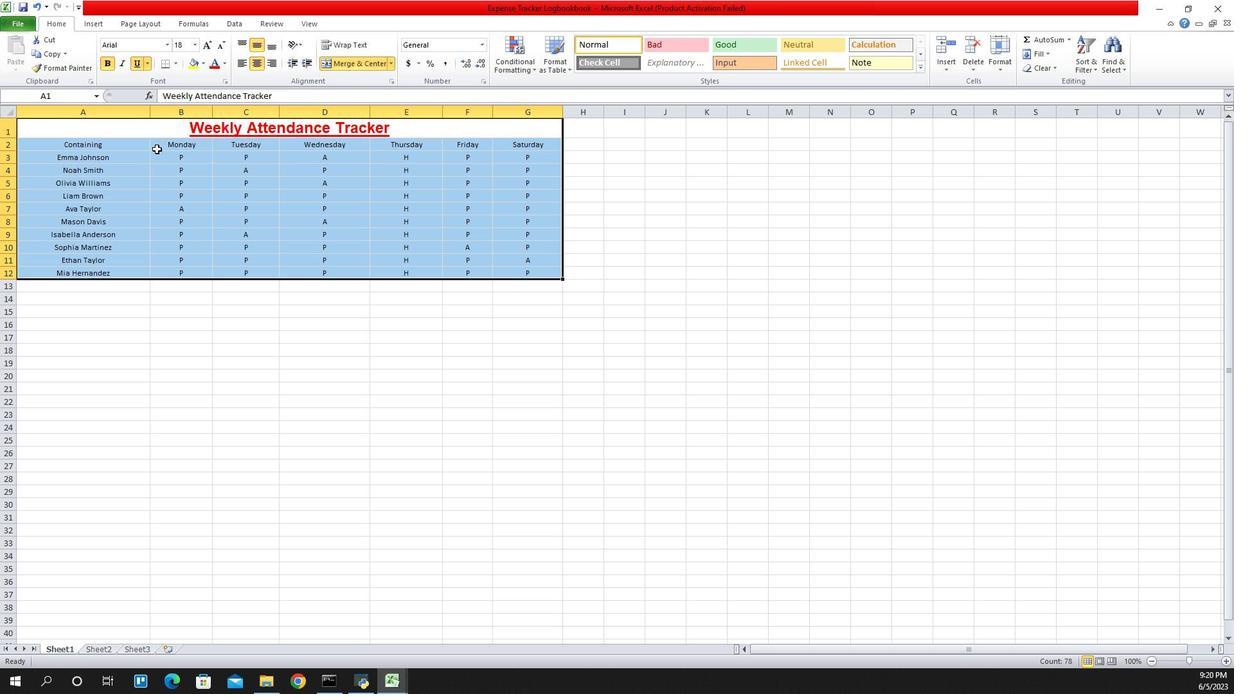 
Action: Mouse moved to (953, 143)
Screenshot: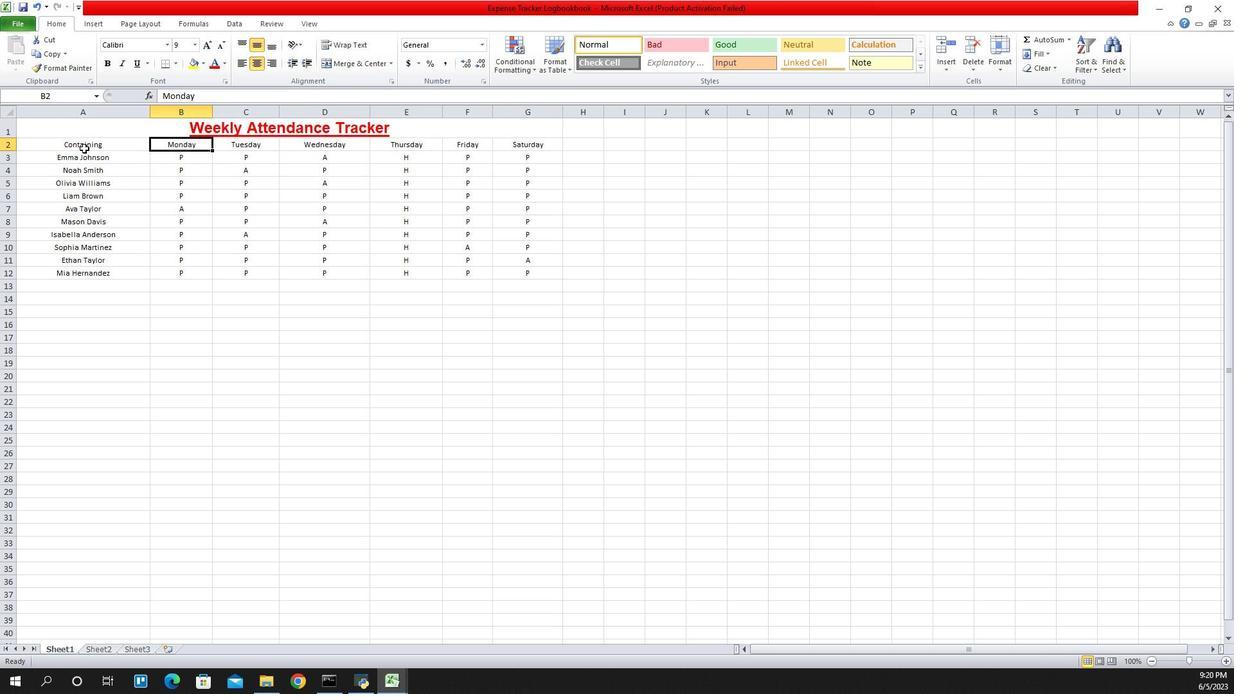 
Action: Mouse pressed left at (953, 143)
Screenshot: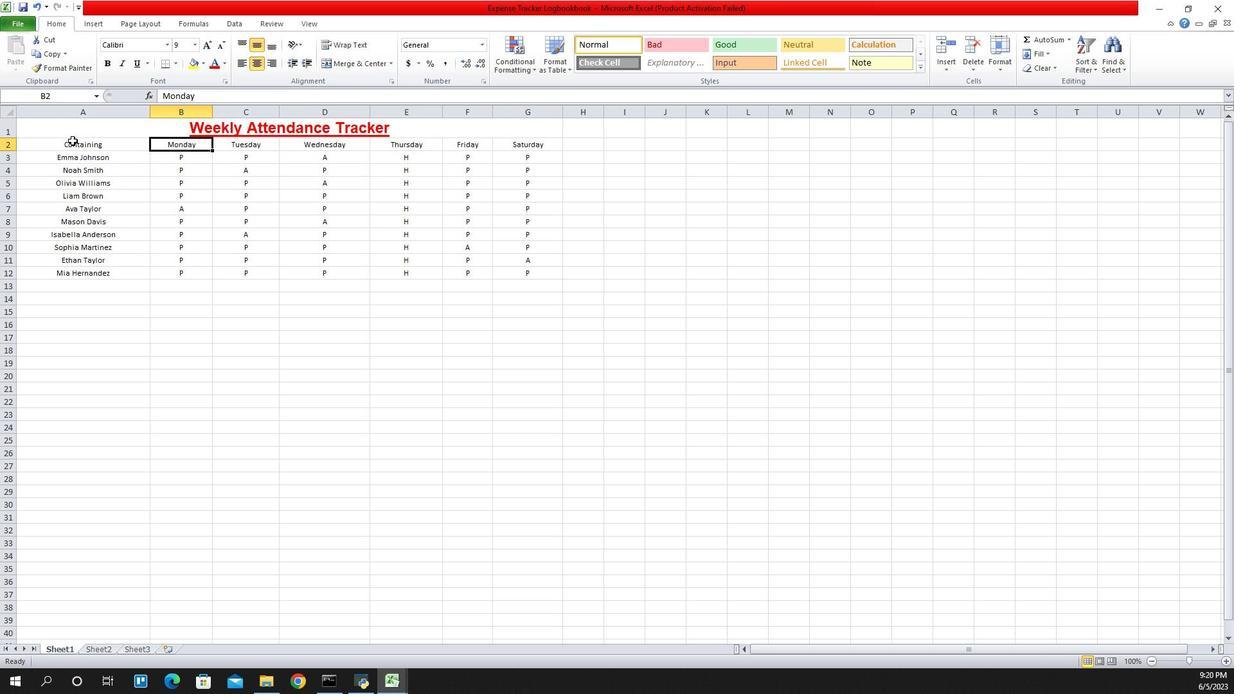 
Action: Mouse moved to (1161, 119)
Screenshot: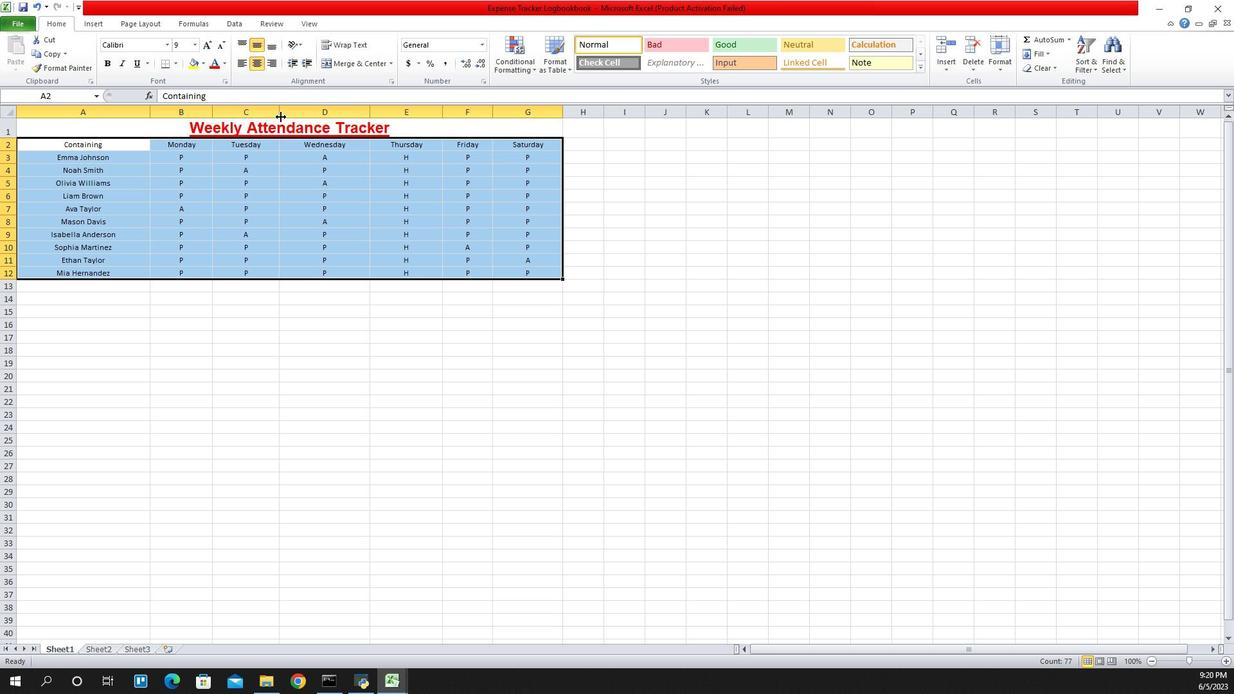 
Action: Mouse pressed left at (1161, 119)
Screenshot: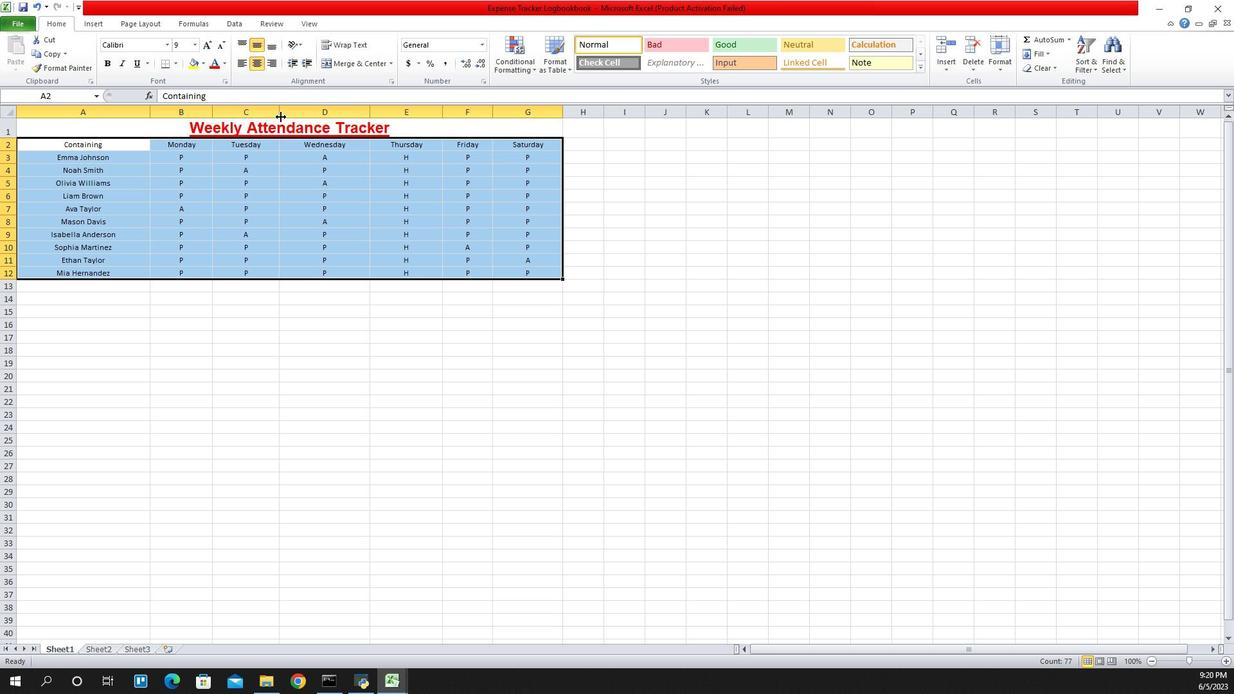 
Action: Mouse moved to (1170, 157)
Screenshot: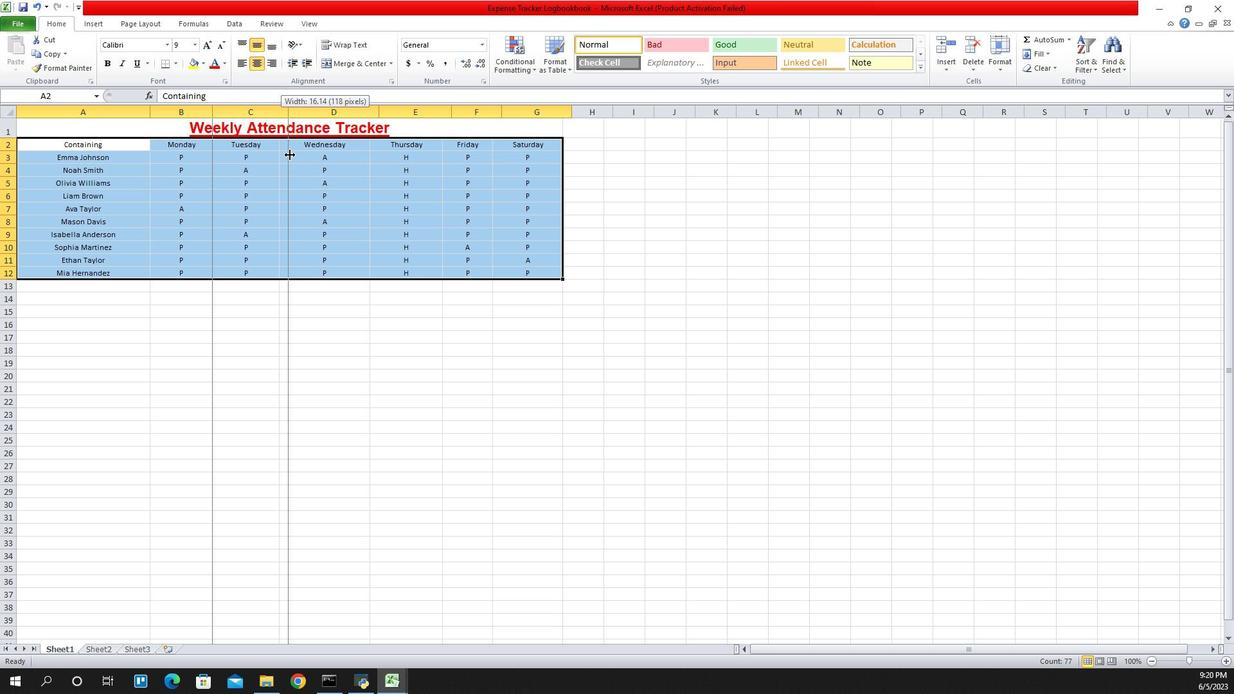 
Action: Mouse pressed left at (1170, 157)
Screenshot: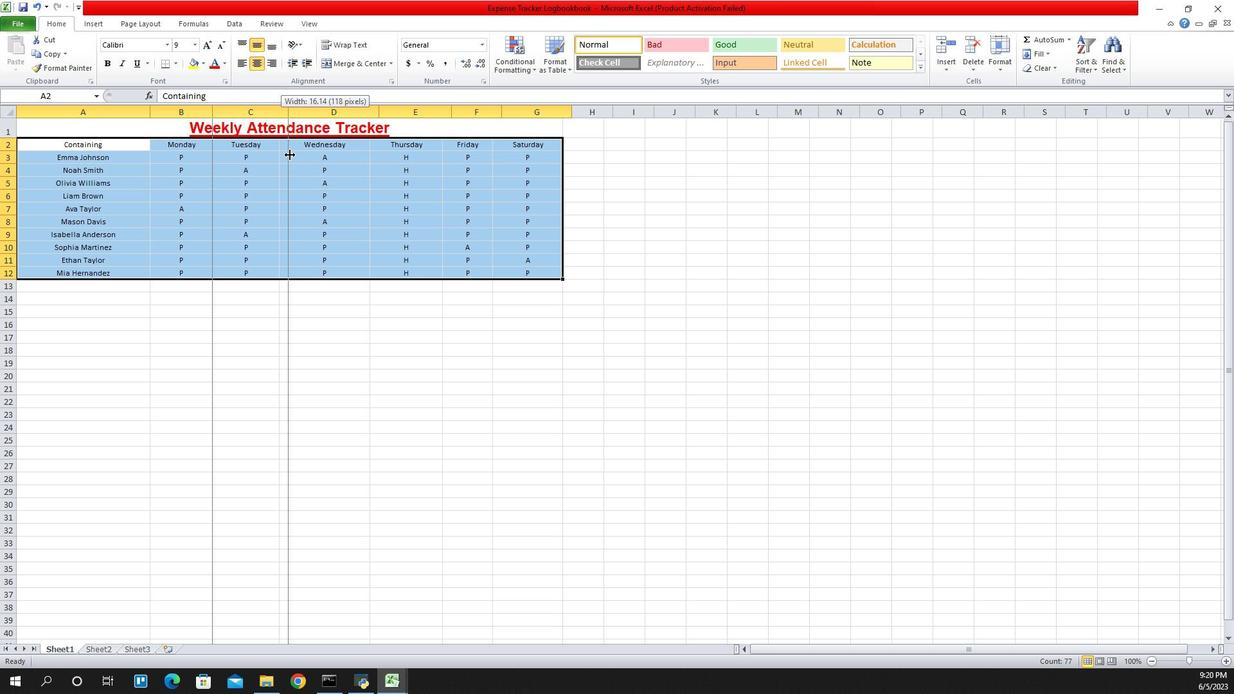 
Action: Mouse moved to (976, 120)
Screenshot: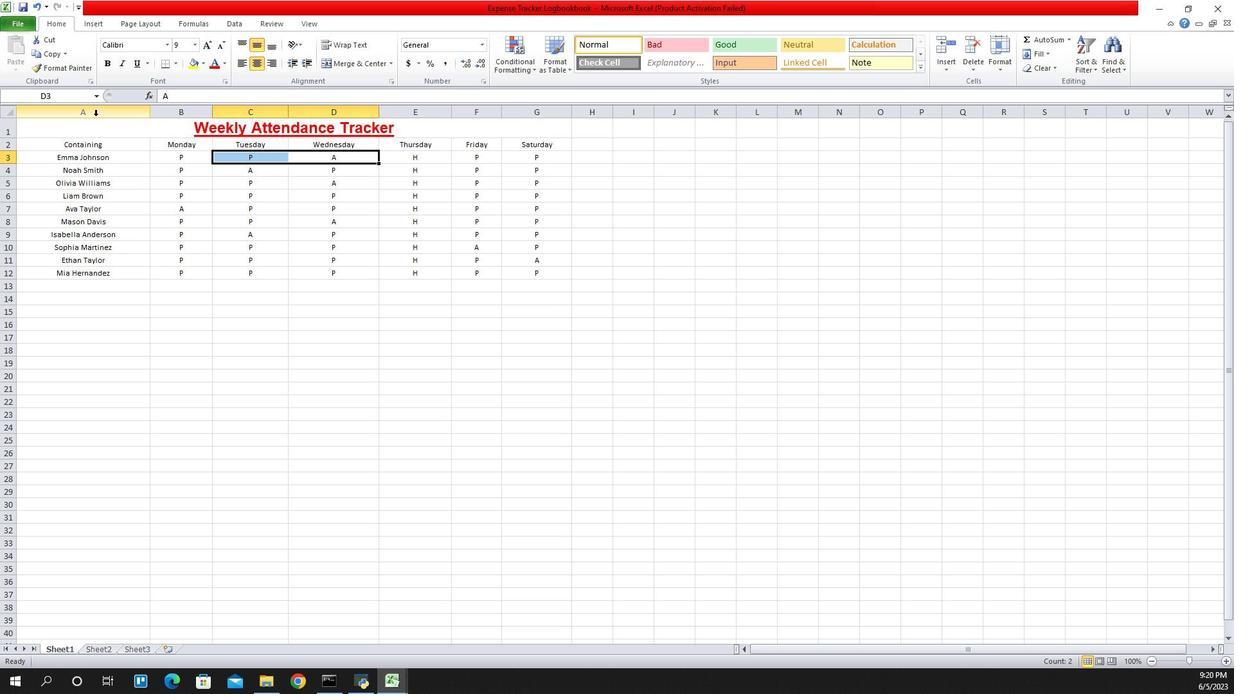 
Action: Mouse pressed left at (976, 120)
Screenshot: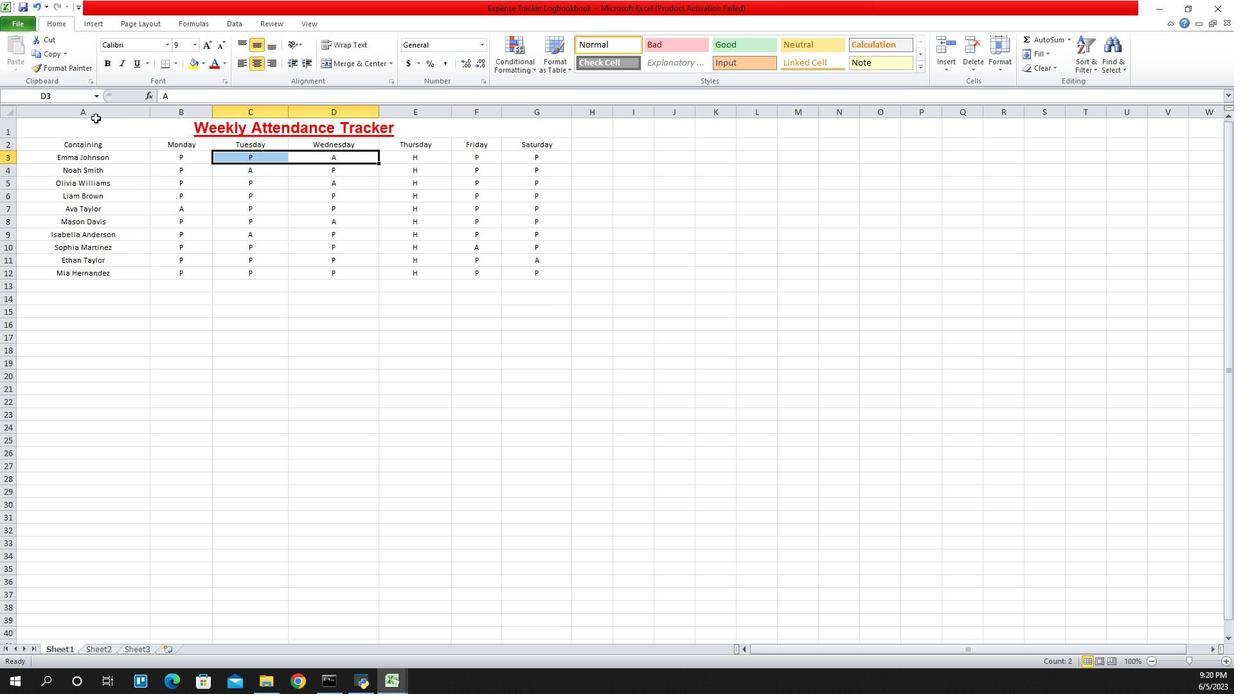 
Action: Mouse moved to (1054, 66)
Screenshot: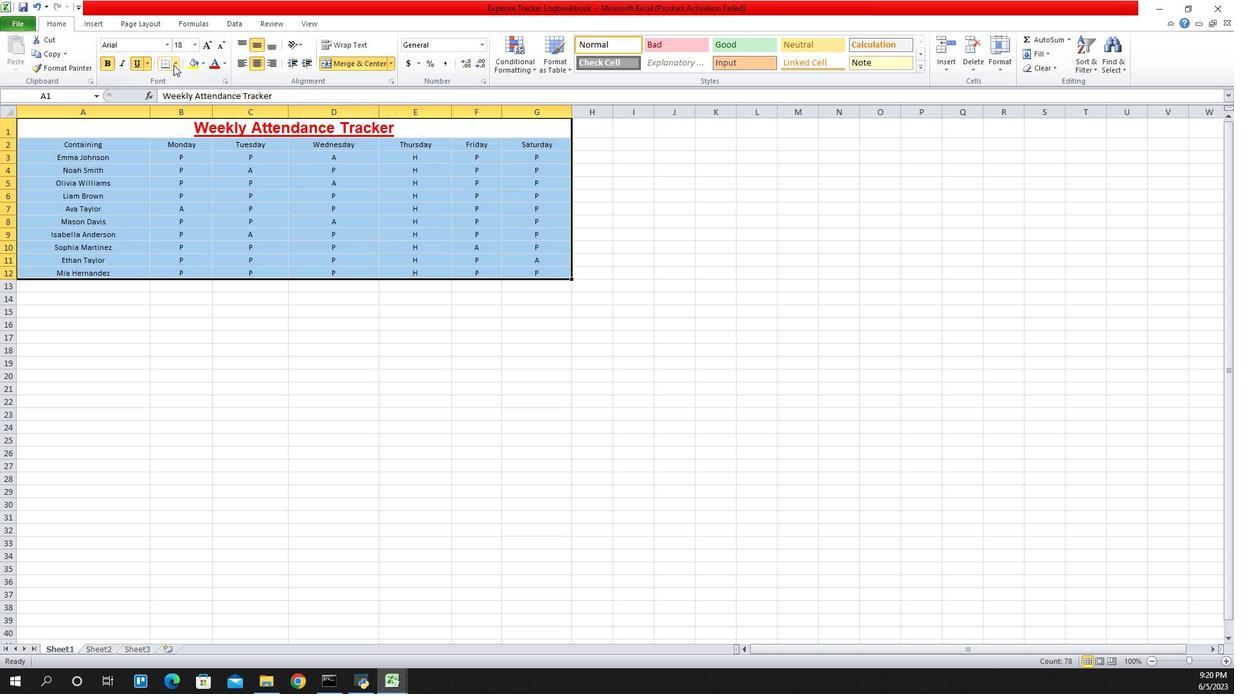 
Action: Mouse pressed left at (1054, 66)
Screenshot: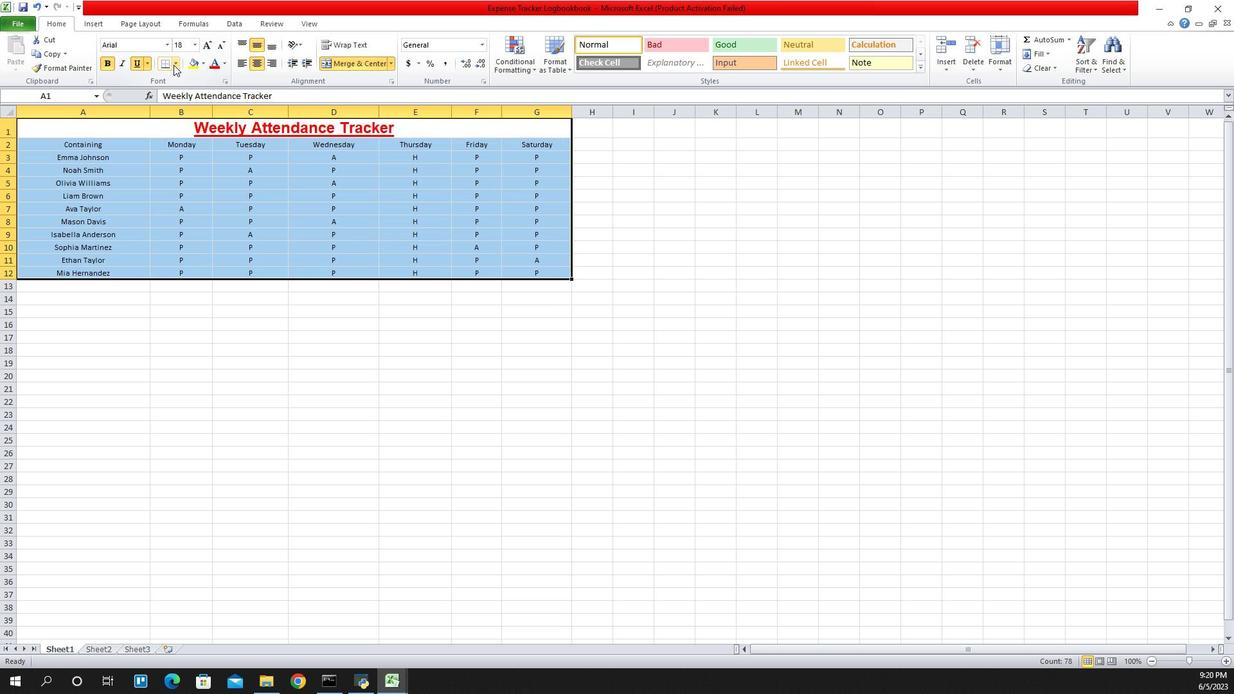 
Action: Mouse moved to (1072, 167)
Screenshot: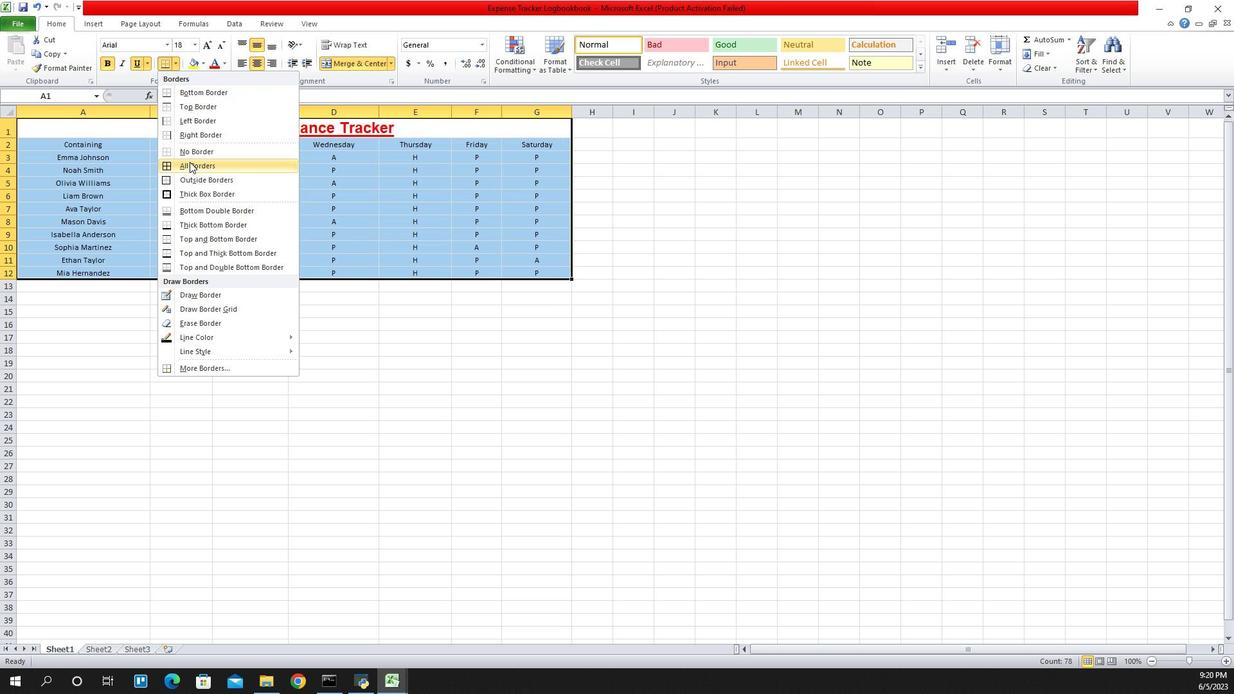 
Action: Mouse pressed left at (1072, 167)
Screenshot: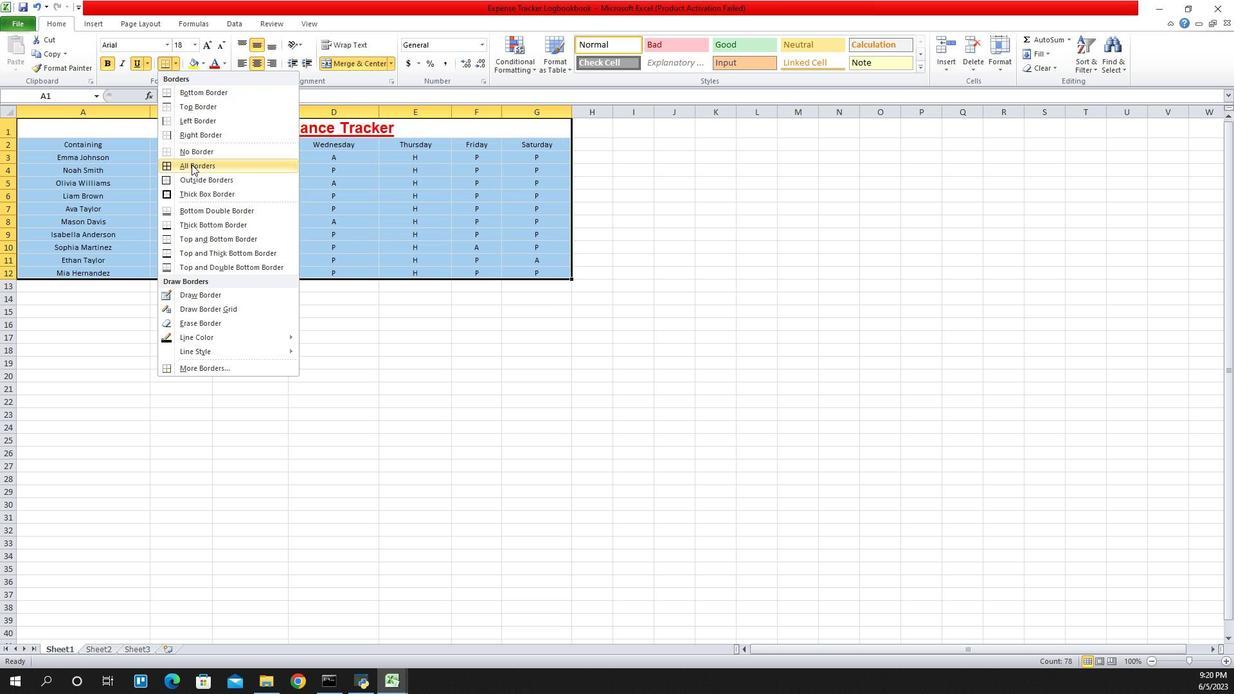 
Action: Mouse moved to (1076, 169)
Screenshot: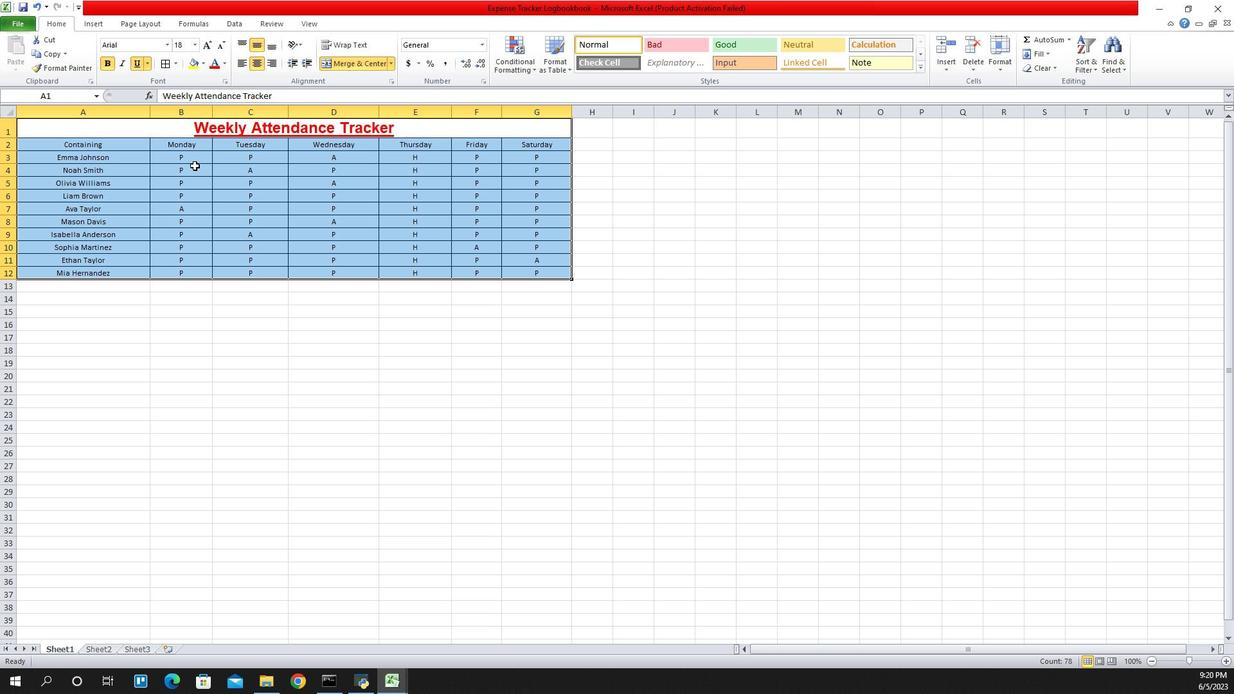 
